 Task: Open Card Acrobatics Review in Board Employee Skill Development Programs to Workspace Content Management Software and add a team member Softage.2@softage.net, a label Purple, a checklist Space Exploration, an attachment from your onedrive, a color Purple and finally, add a card description 'Plan and execute company team-building activity at a wine tasting' and a comment 'Given the potential impact of this task on our company reputation for innovation, let us ensure that we approach it with a sense of creativity and imagination.'. Add a start date 'Jan 02, 1900' with a due date 'Jan 09, 1900'
Action: Mouse moved to (32, 289)
Screenshot: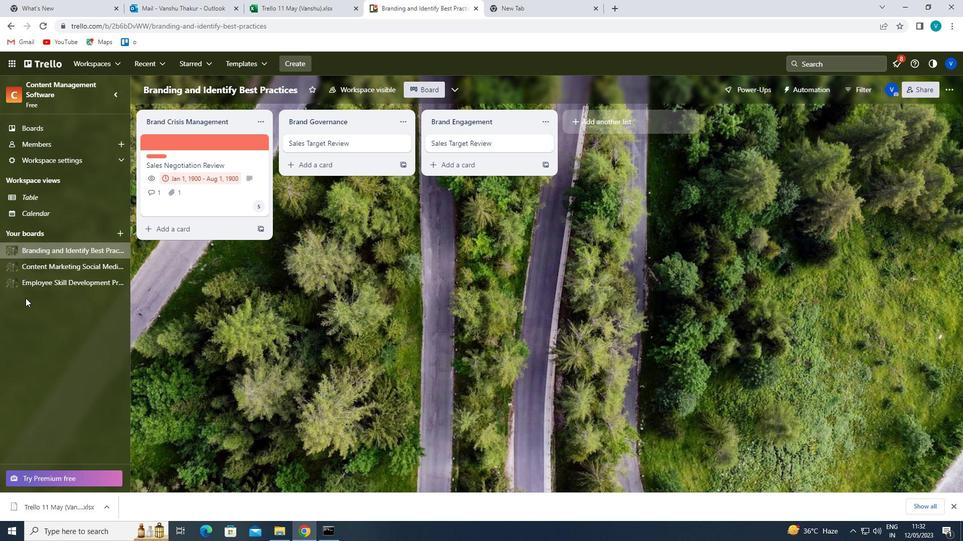 
Action: Mouse pressed left at (32, 289)
Screenshot: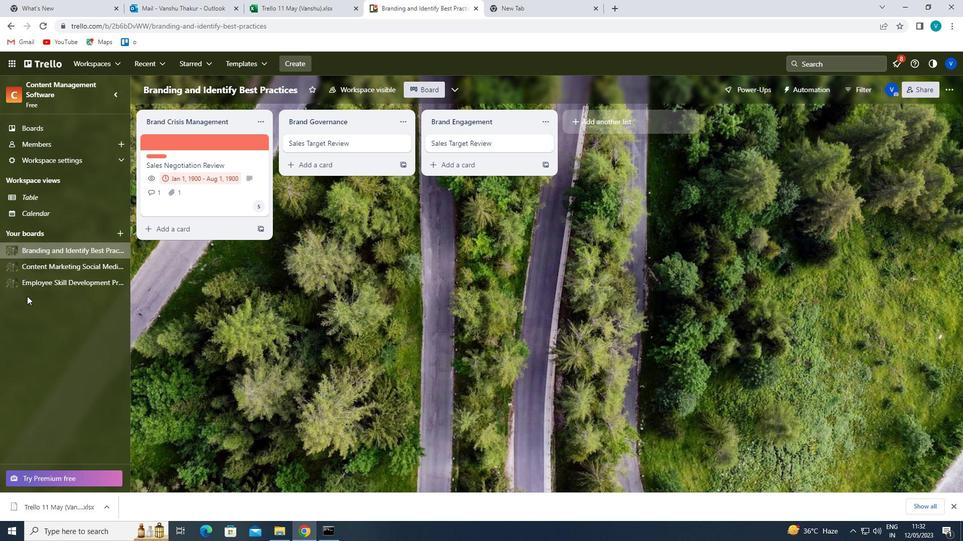 
Action: Mouse moved to (191, 138)
Screenshot: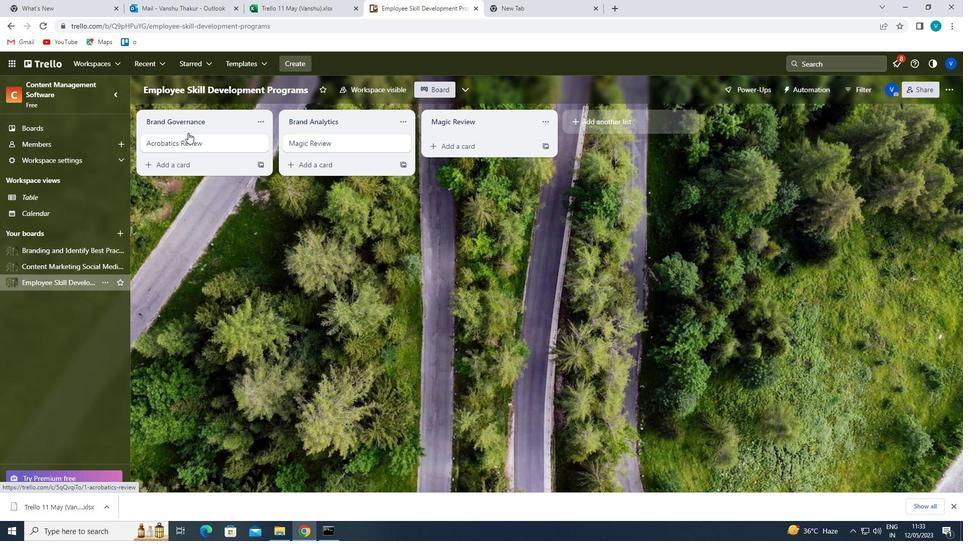 
Action: Mouse pressed left at (191, 138)
Screenshot: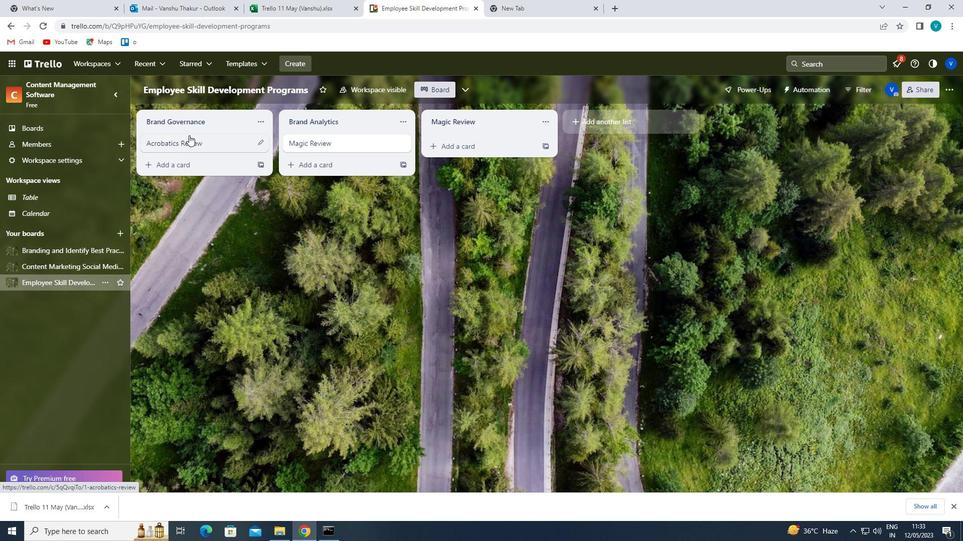 
Action: Mouse moved to (635, 144)
Screenshot: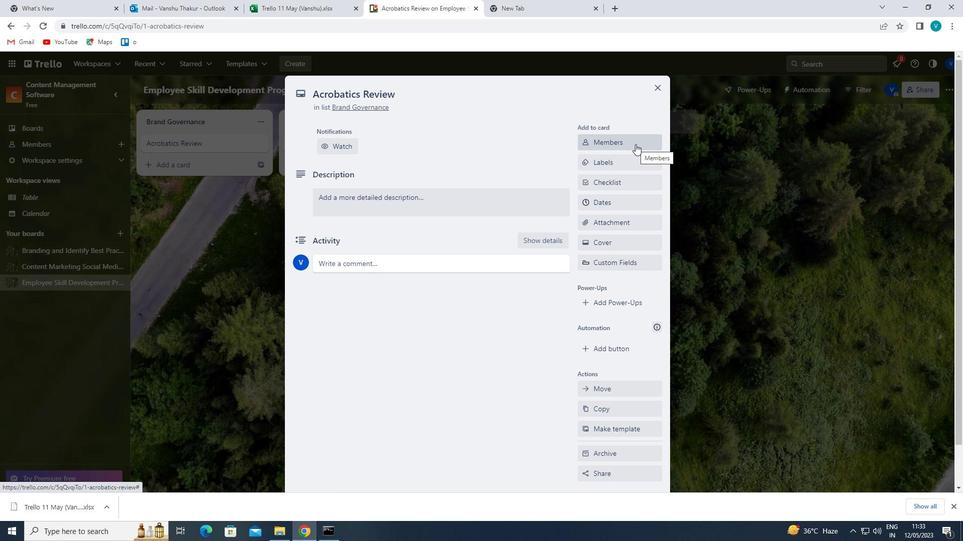 
Action: Mouse pressed left at (635, 144)
Screenshot: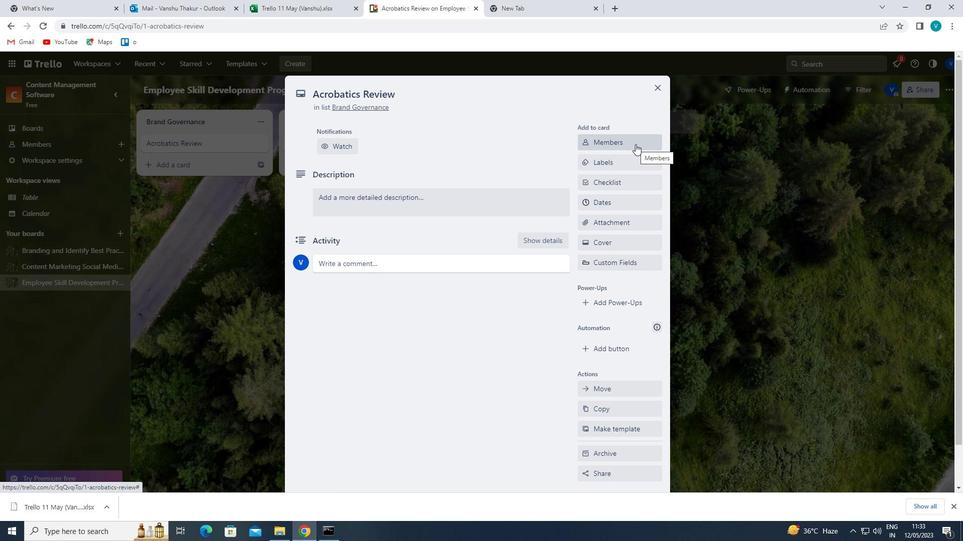 
Action: Key pressed <Key.shift>S
Screenshot: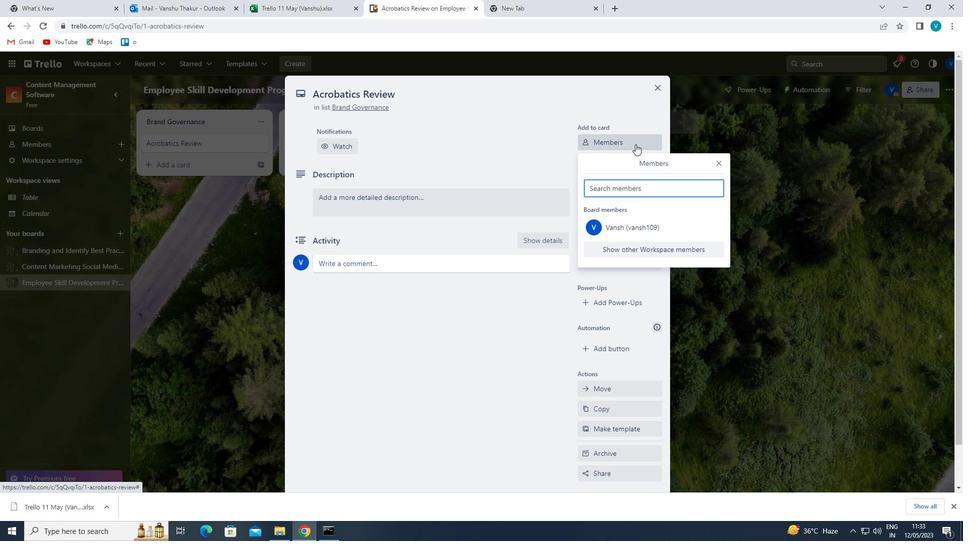 
Action: Mouse moved to (636, 305)
Screenshot: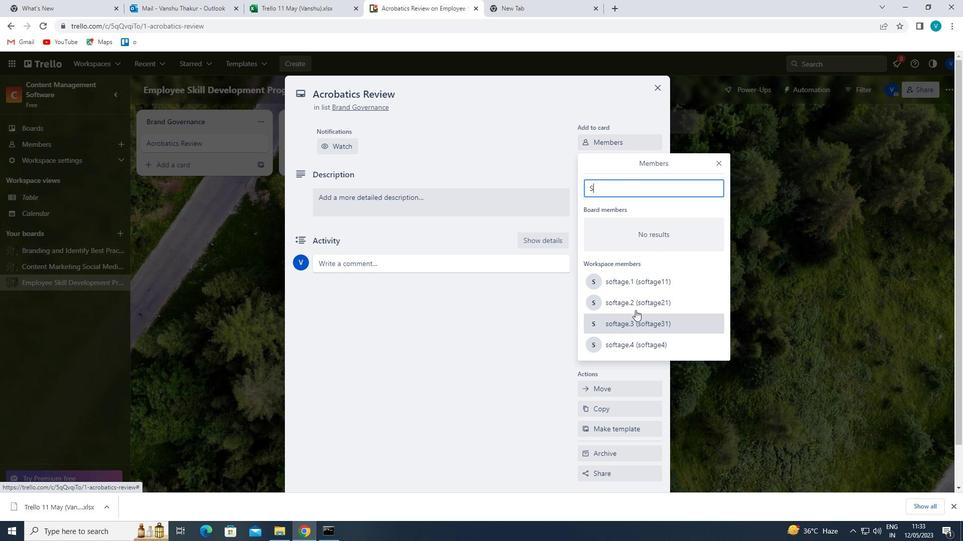 
Action: Mouse pressed left at (636, 305)
Screenshot: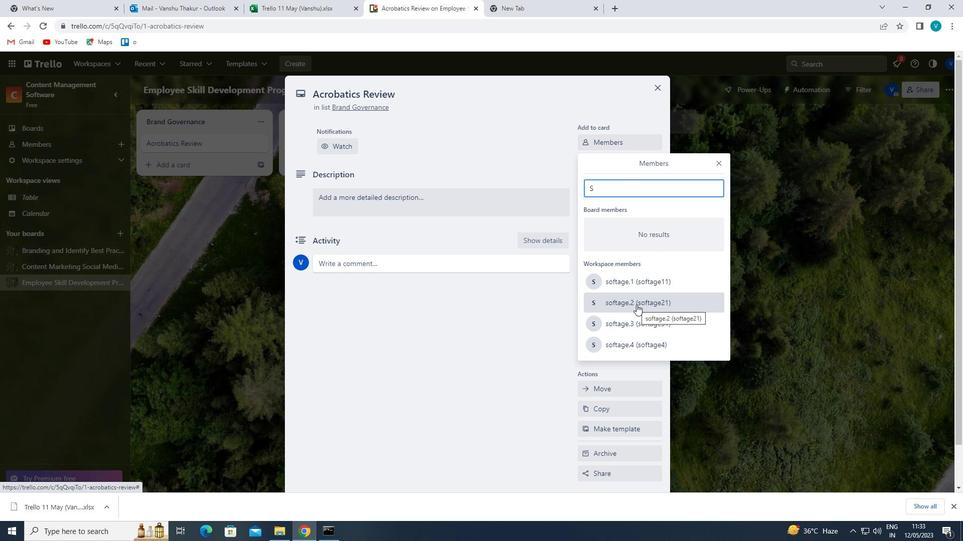 
Action: Mouse moved to (720, 162)
Screenshot: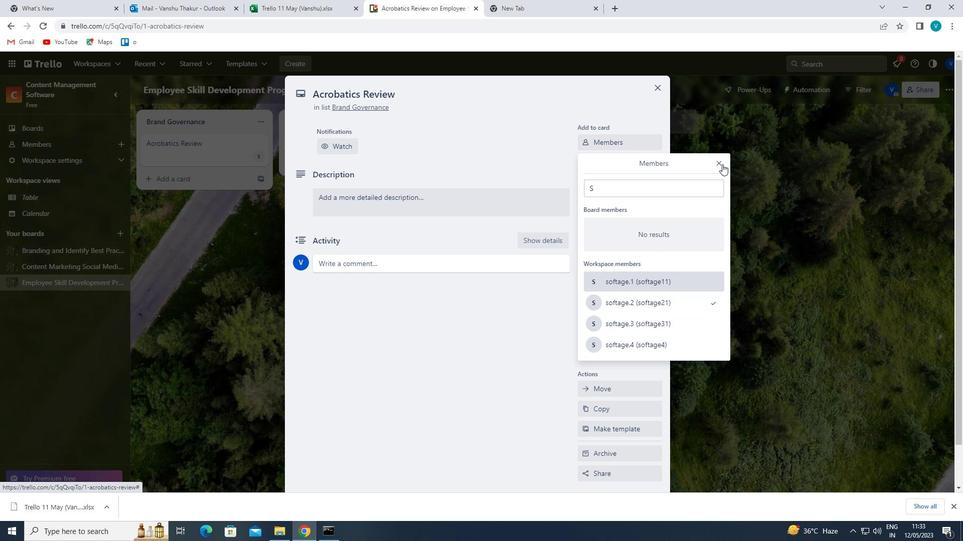 
Action: Mouse pressed left at (720, 162)
Screenshot: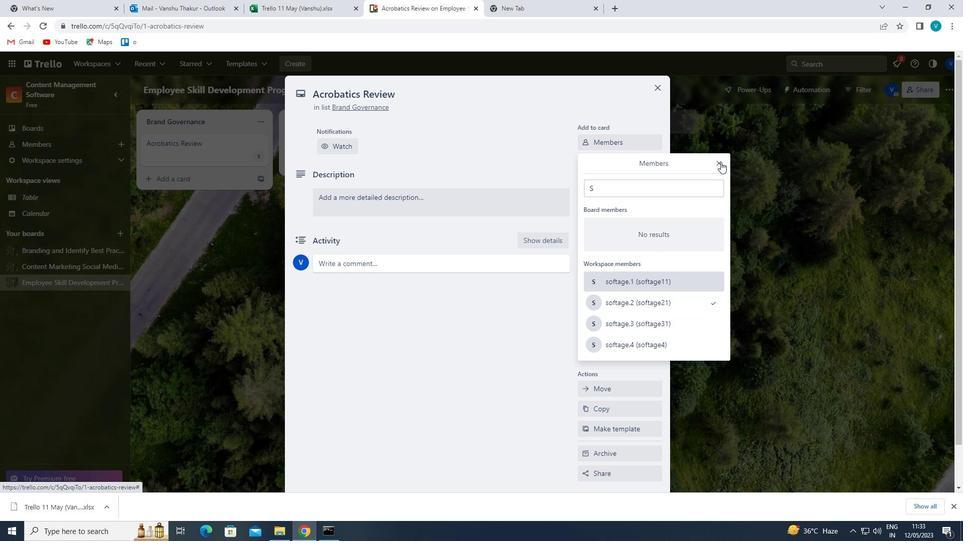 
Action: Mouse moved to (620, 194)
Screenshot: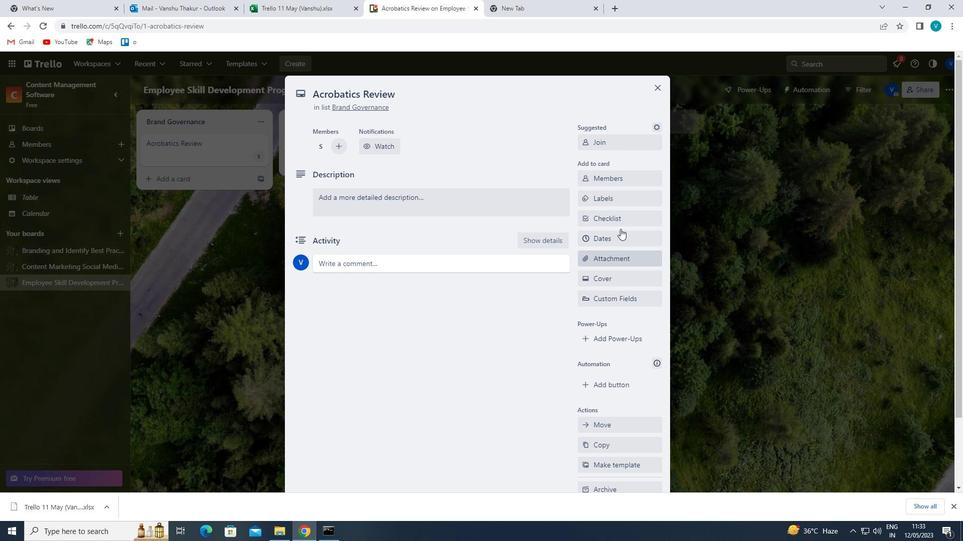 
Action: Mouse pressed left at (620, 194)
Screenshot: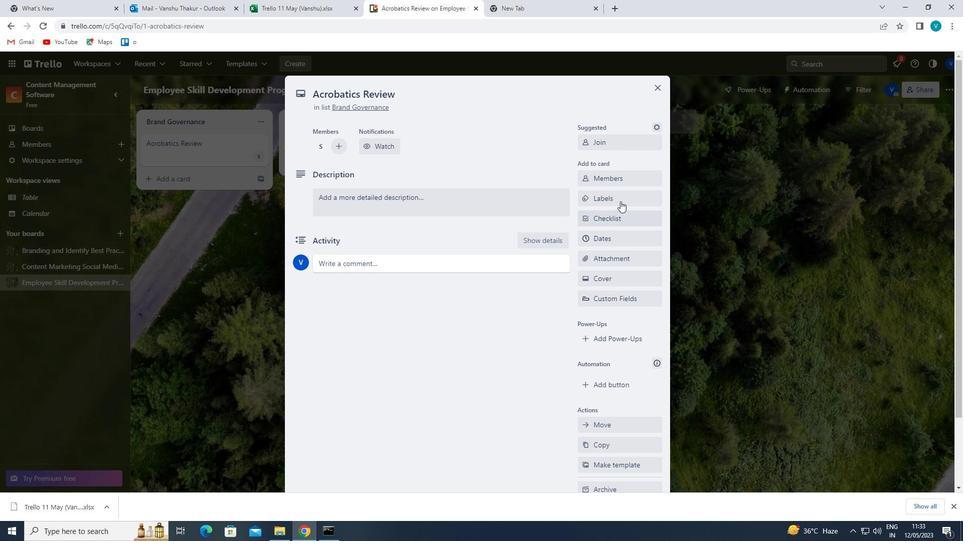
Action: Mouse moved to (634, 354)
Screenshot: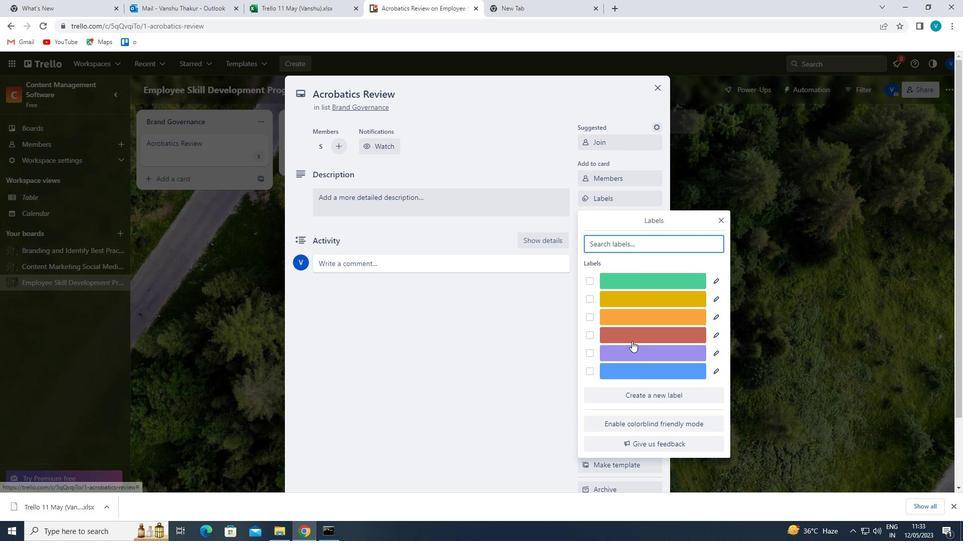 
Action: Mouse pressed left at (634, 354)
Screenshot: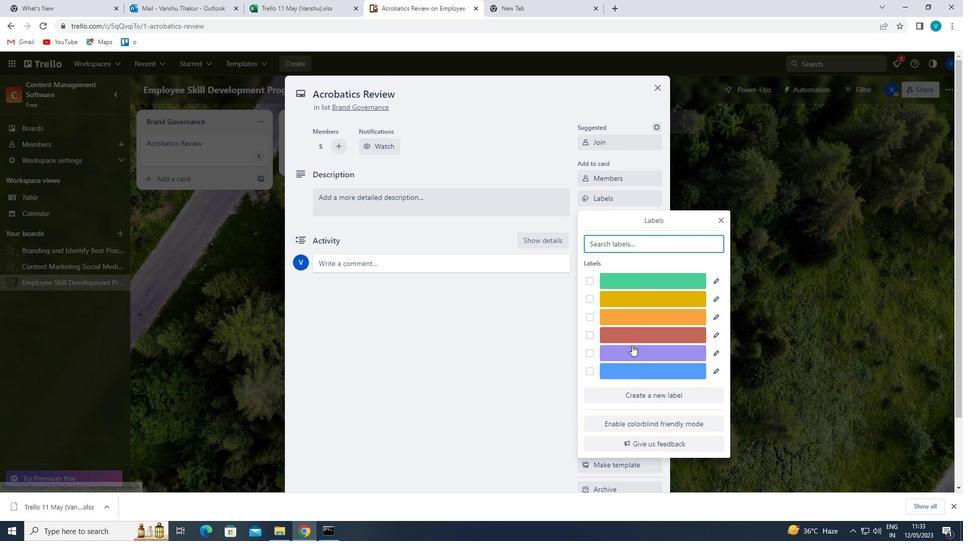 
Action: Mouse moved to (721, 216)
Screenshot: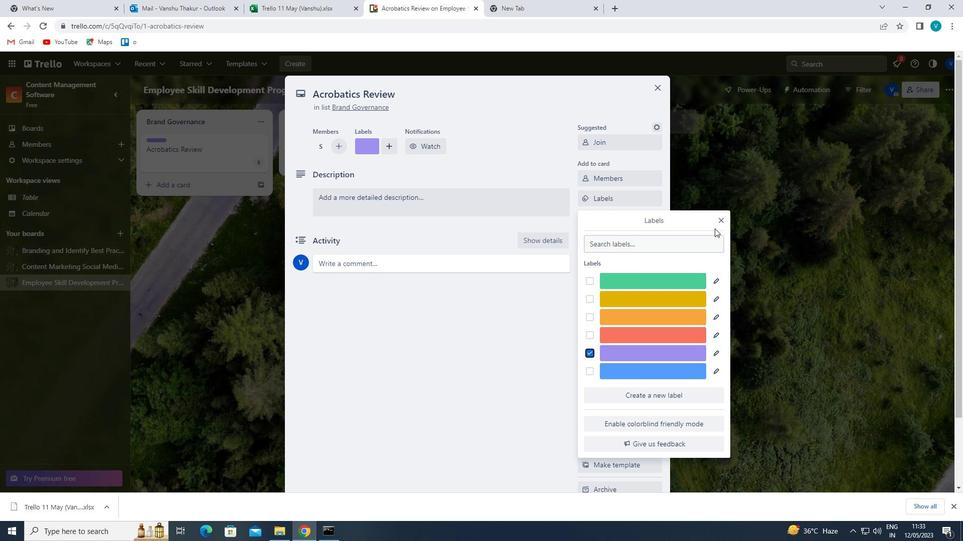 
Action: Mouse pressed left at (721, 216)
Screenshot: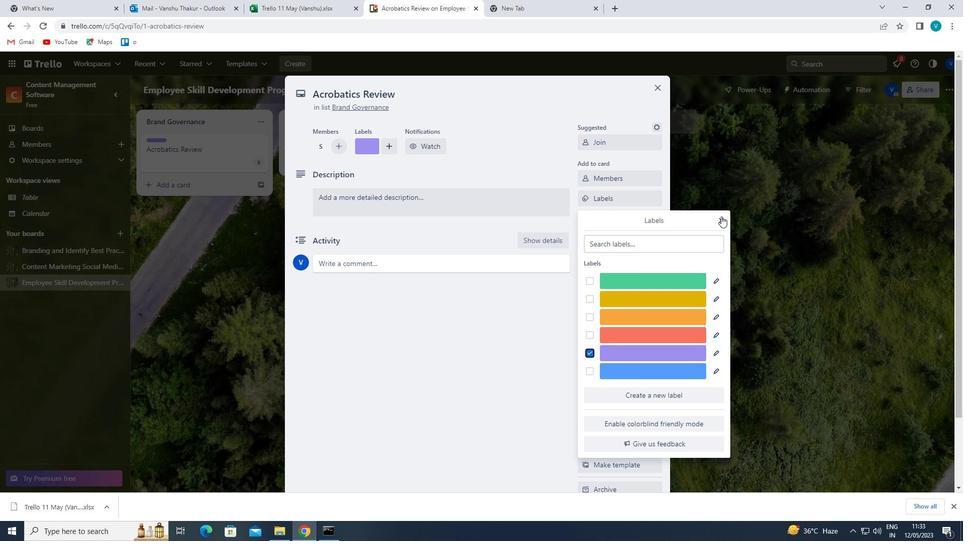 
Action: Mouse moved to (587, 218)
Screenshot: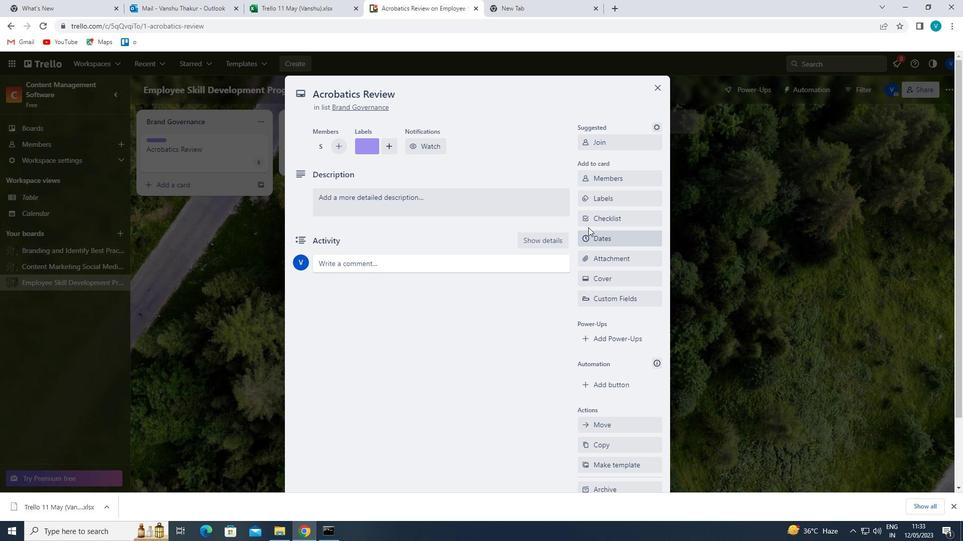 
Action: Mouse pressed left at (587, 218)
Screenshot: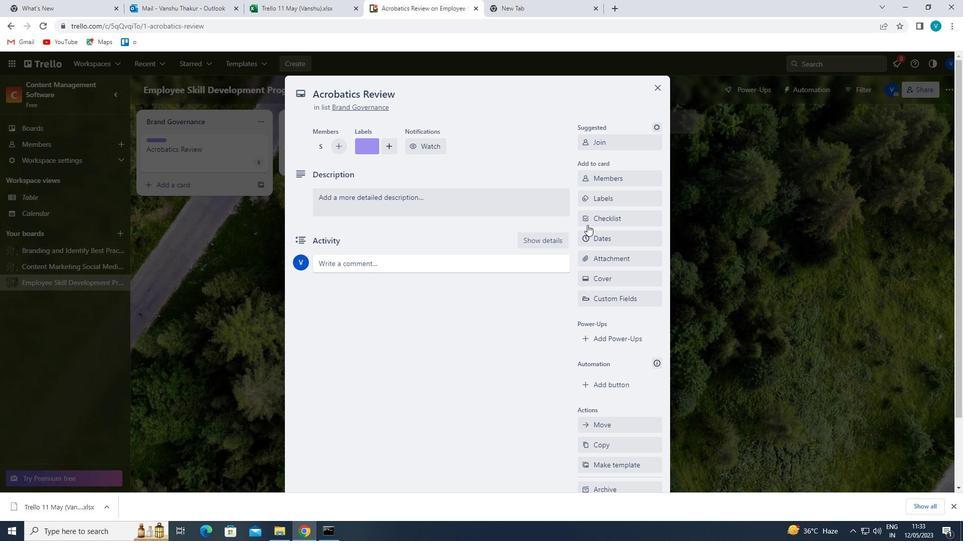 
Action: Mouse moved to (587, 218)
Screenshot: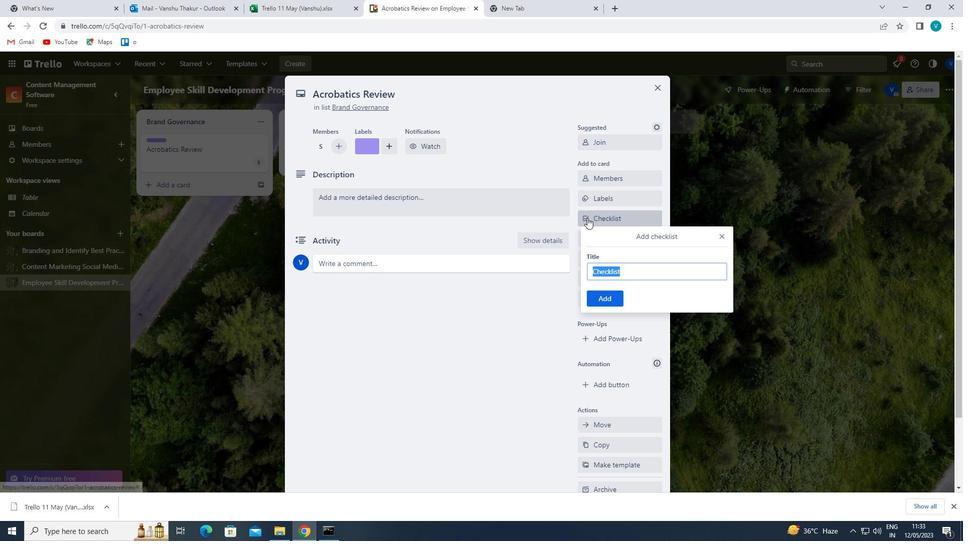 
Action: Key pressed <Key.shift>SPACE<Key.space><Key.shift><Key.shift><Key.shift>EXPLORATION
Screenshot: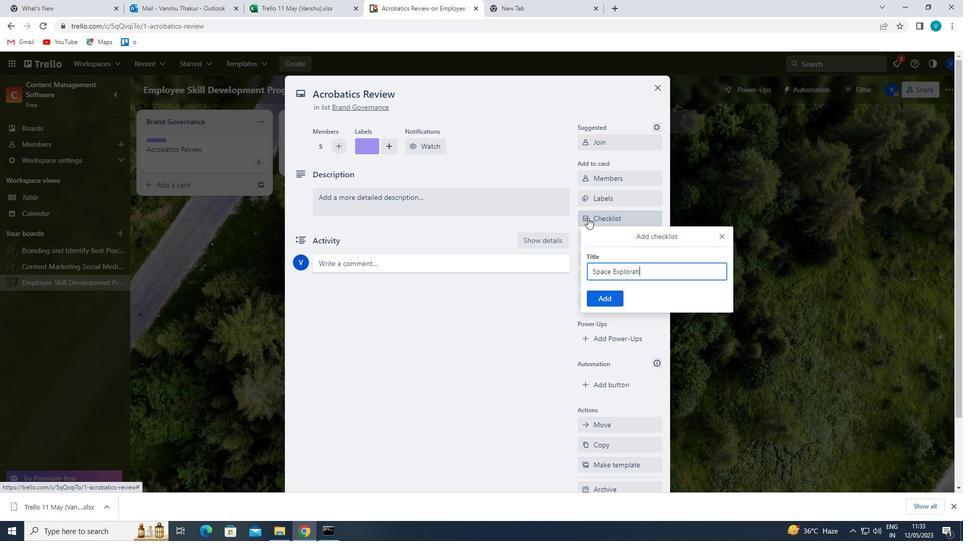 
Action: Mouse moved to (604, 298)
Screenshot: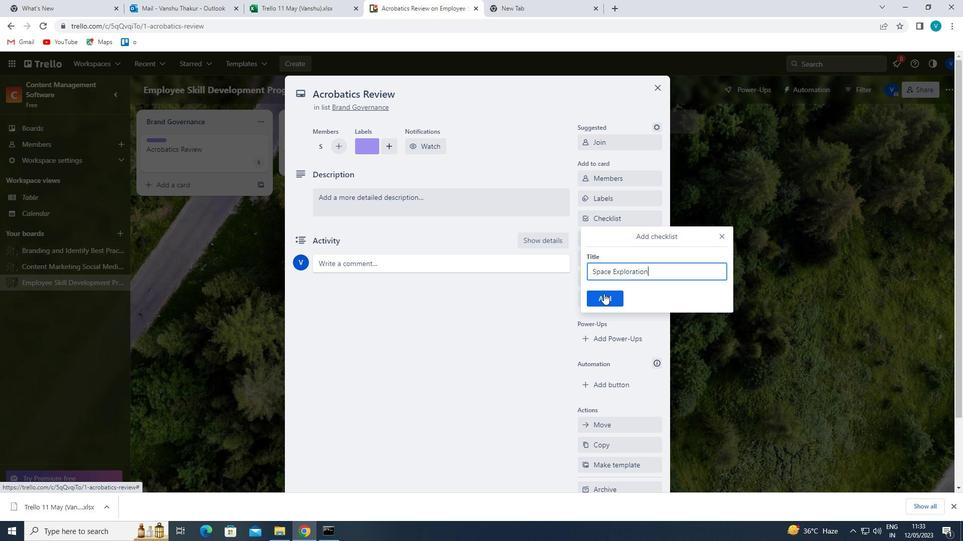 
Action: Mouse pressed left at (604, 298)
Screenshot: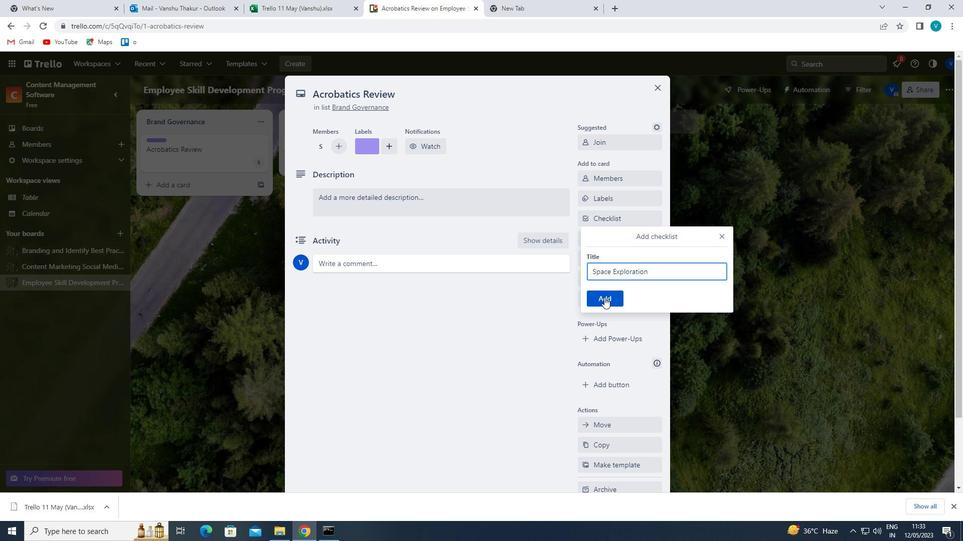 
Action: Mouse moved to (614, 260)
Screenshot: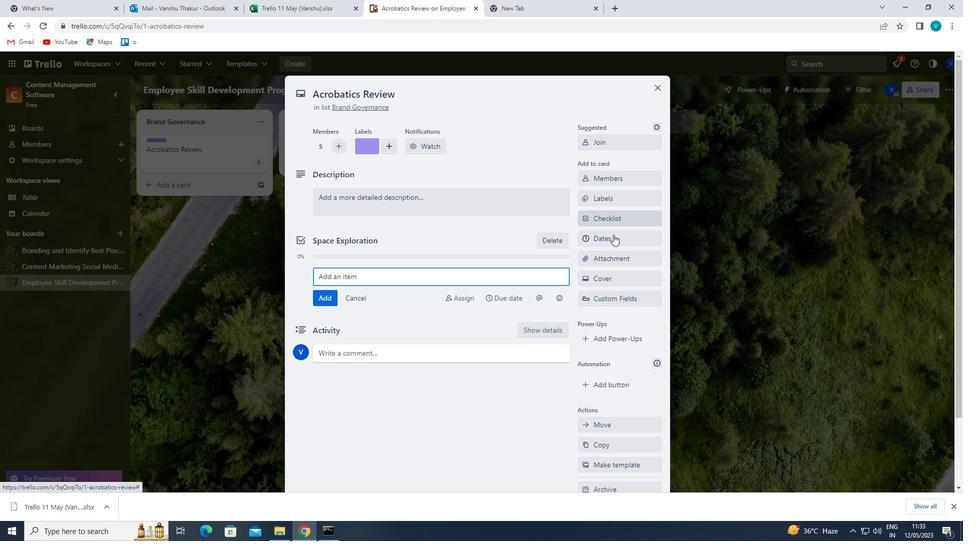 
Action: Mouse pressed left at (614, 260)
Screenshot: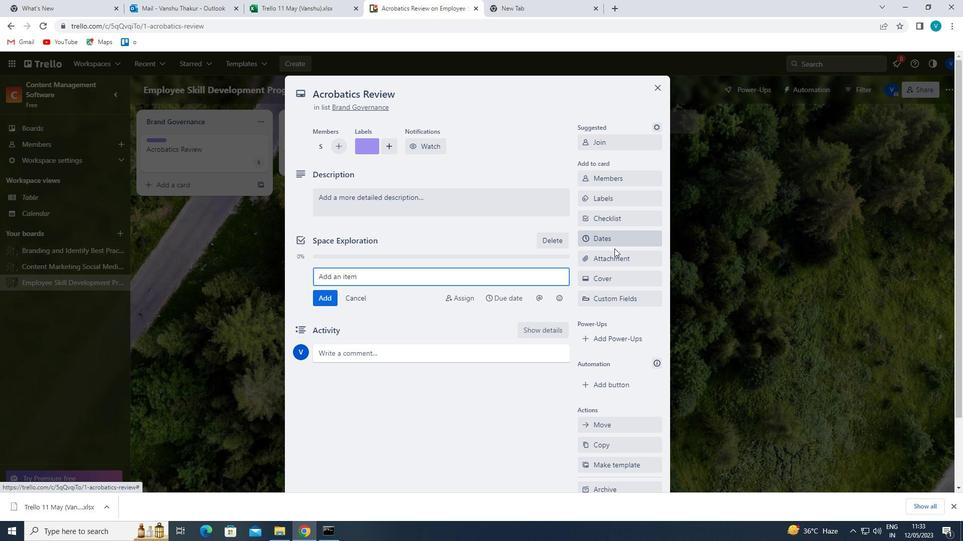 
Action: Mouse moved to (609, 382)
Screenshot: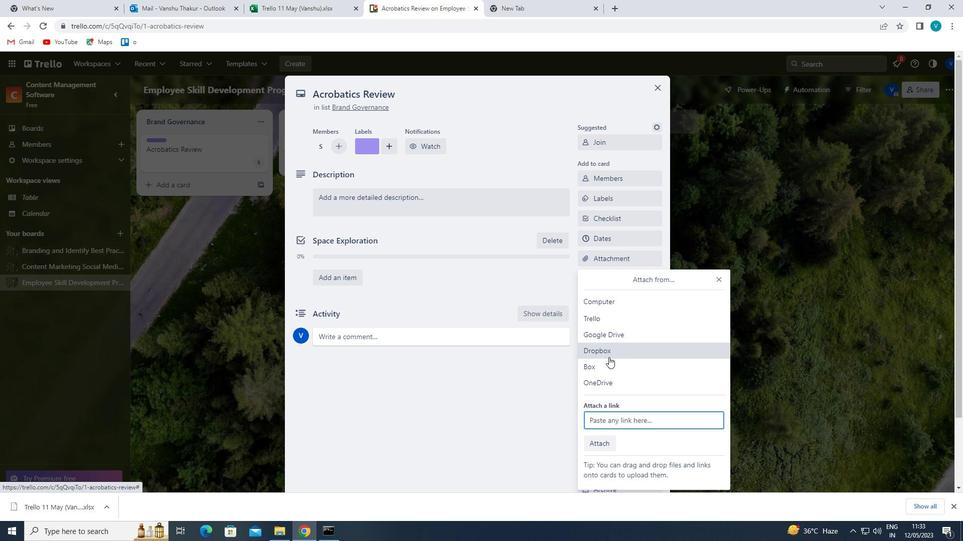 
Action: Mouse pressed left at (609, 382)
Screenshot: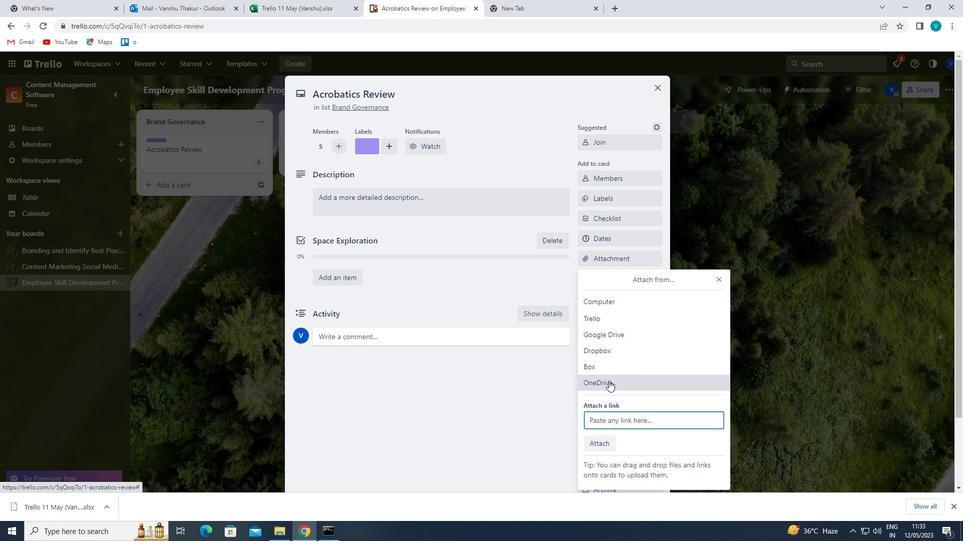 
Action: Mouse moved to (382, 192)
Screenshot: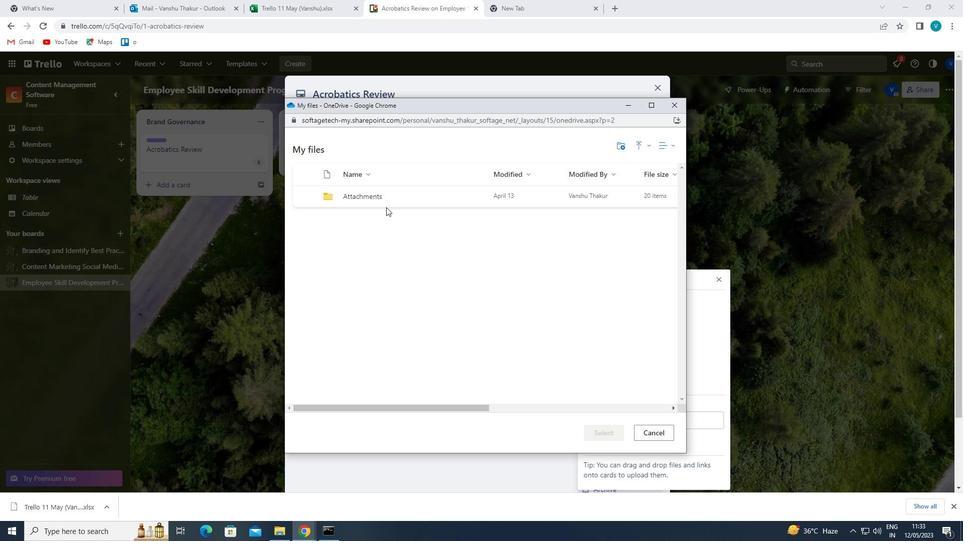 
Action: Mouse pressed left at (382, 192)
Screenshot: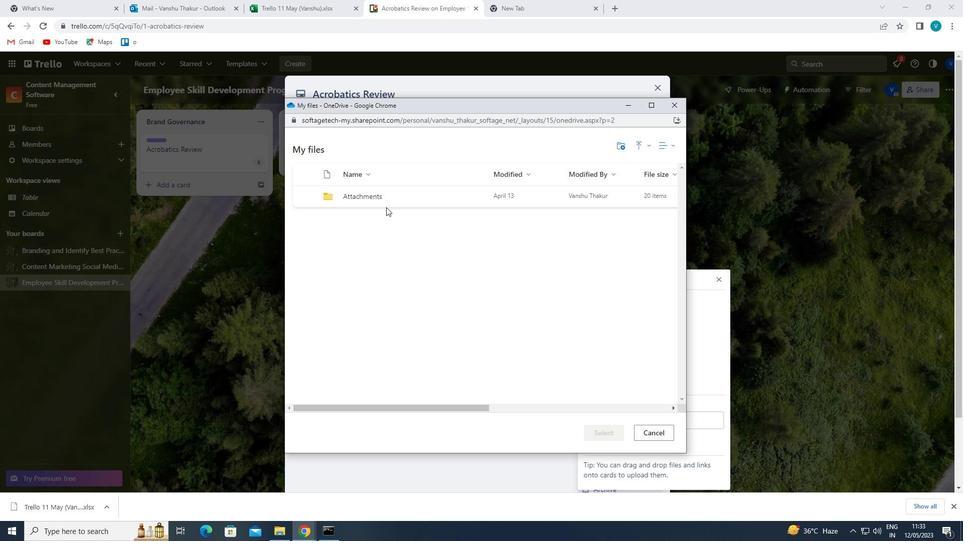 
Action: Mouse moved to (364, 197)
Screenshot: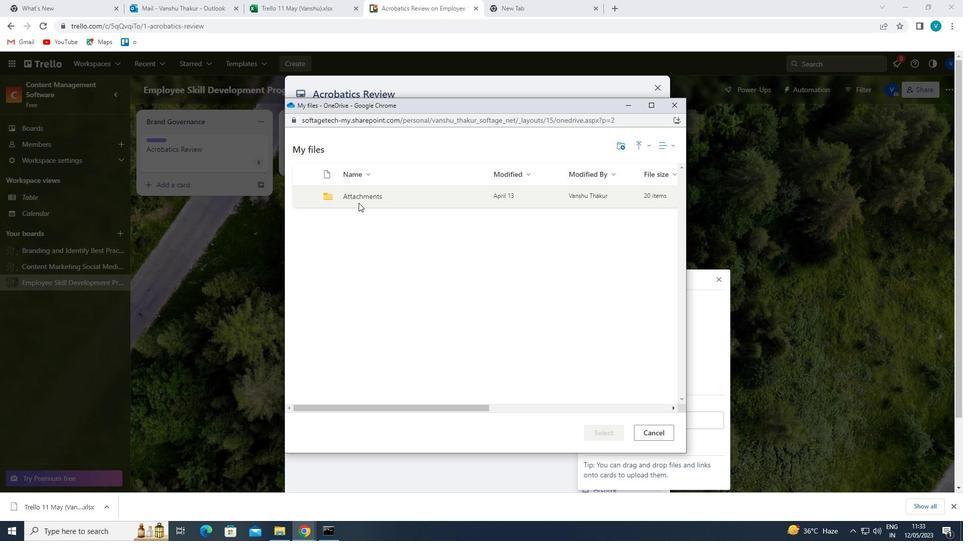 
Action: Mouse pressed left at (364, 197)
Screenshot: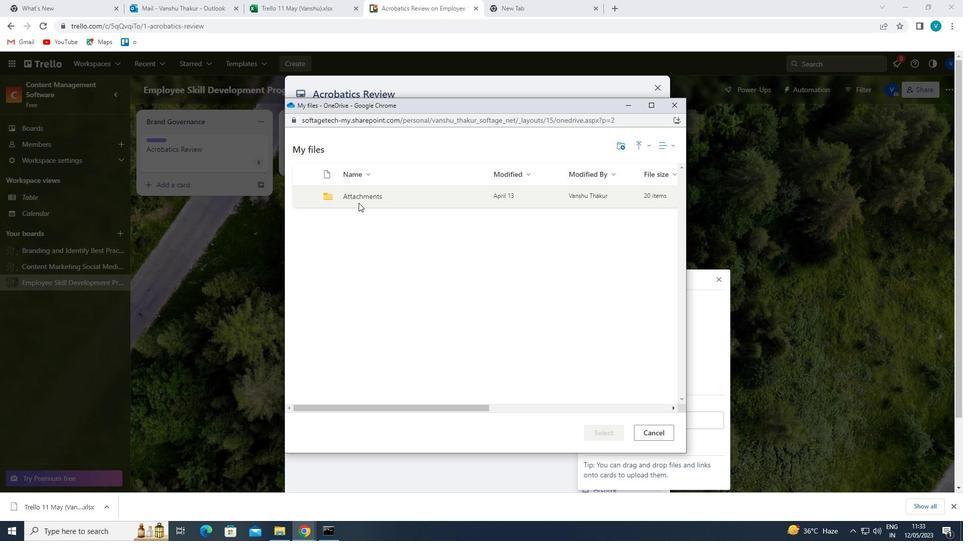 
Action: Mouse moved to (396, 306)
Screenshot: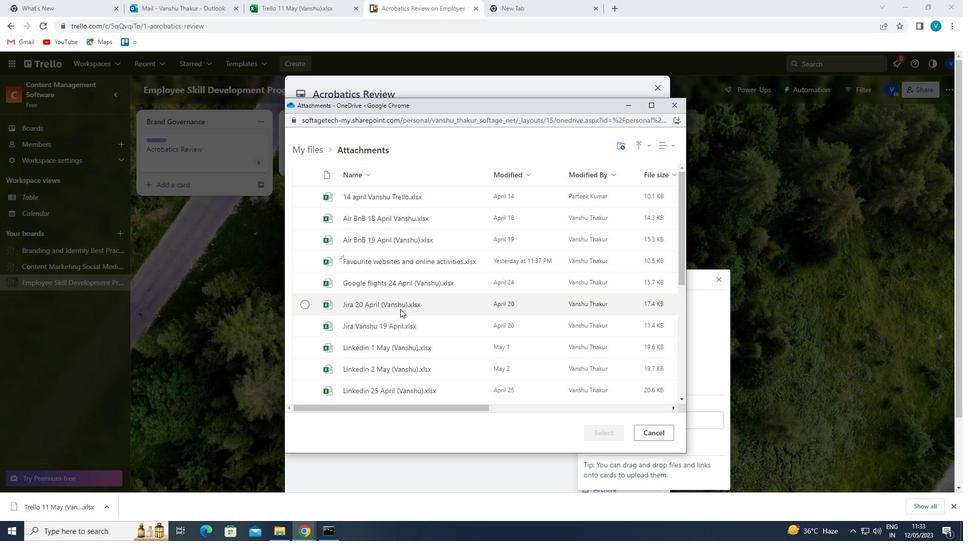 
Action: Mouse pressed left at (396, 306)
Screenshot: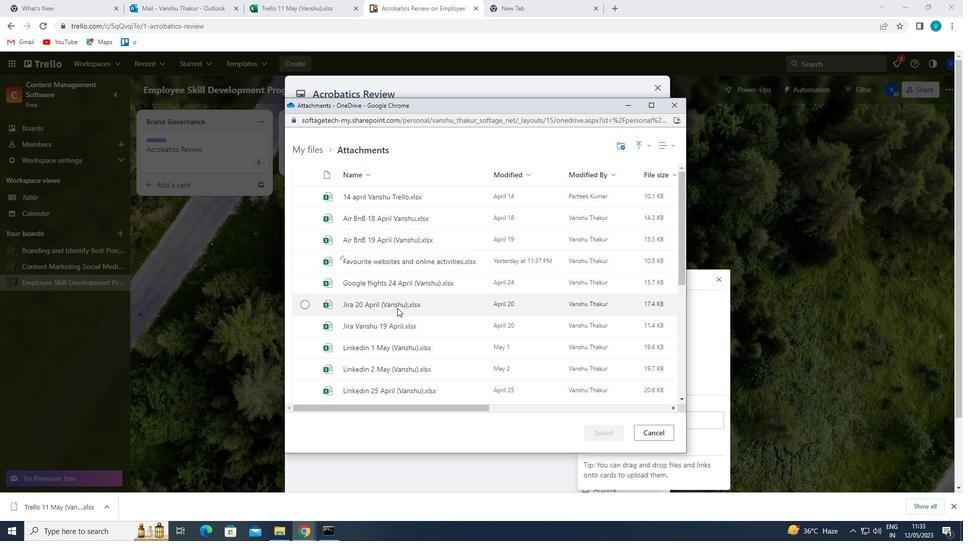 
Action: Mouse moved to (607, 434)
Screenshot: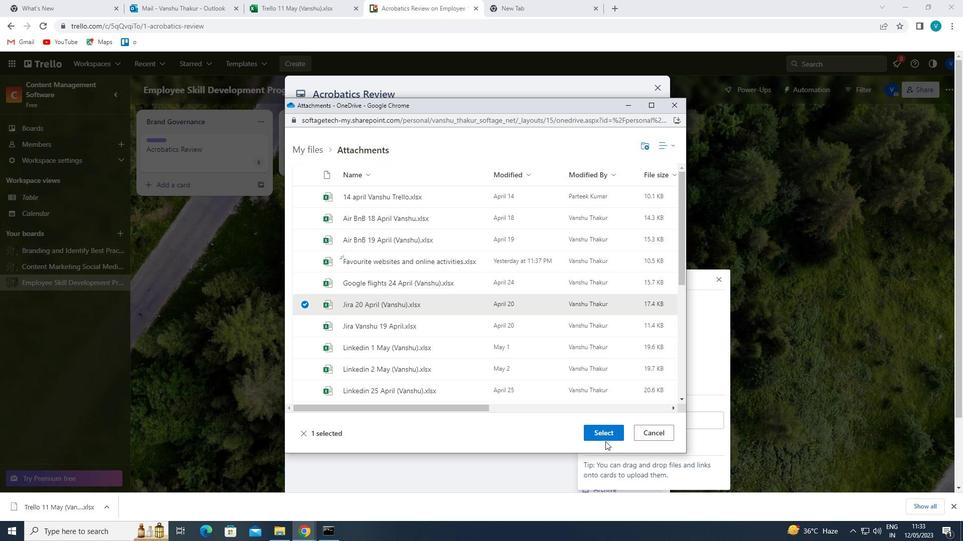 
Action: Mouse pressed left at (607, 434)
Screenshot: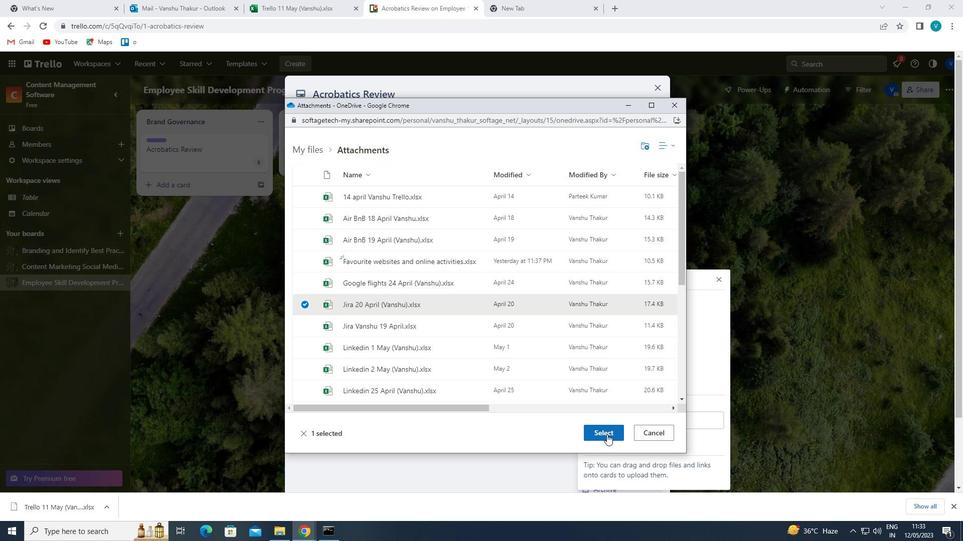 
Action: Mouse moved to (627, 278)
Screenshot: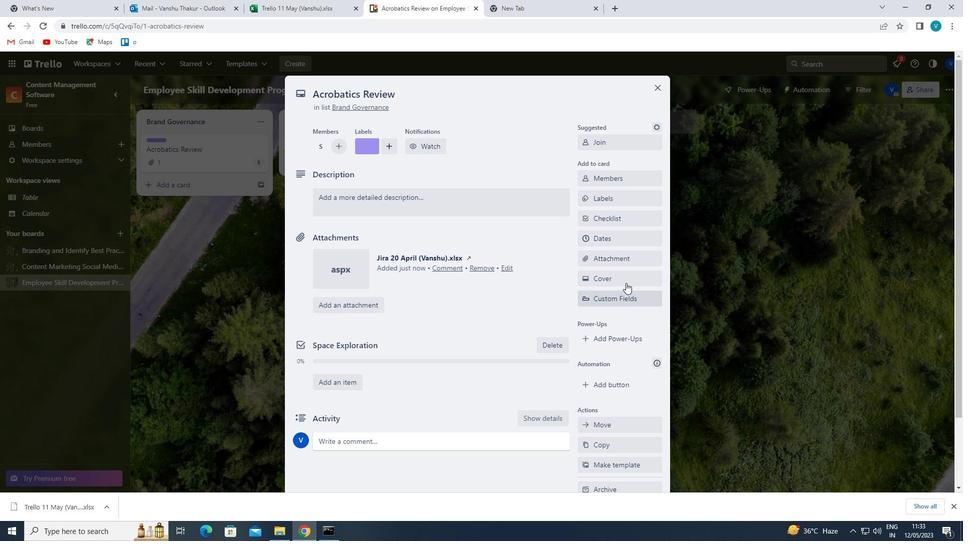 
Action: Mouse pressed left at (627, 278)
Screenshot: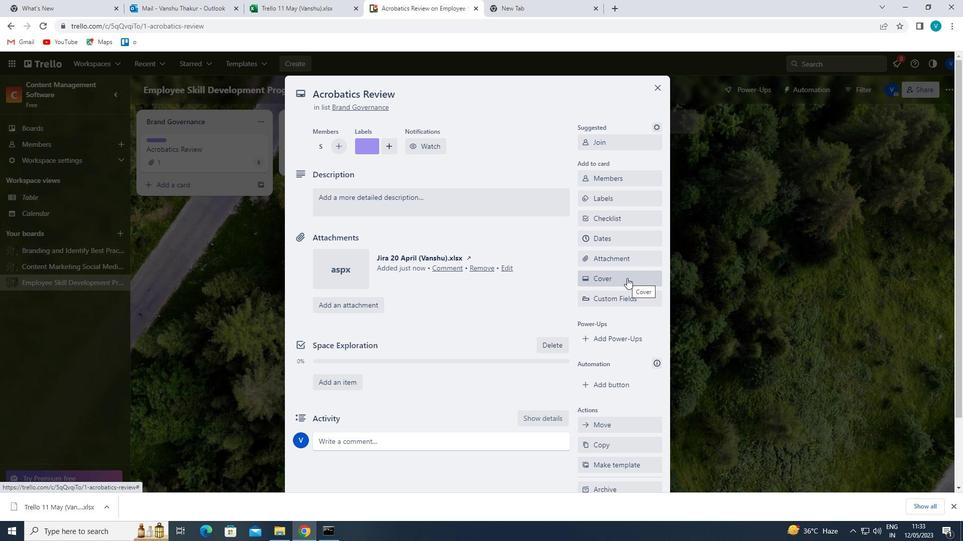 
Action: Mouse moved to (709, 289)
Screenshot: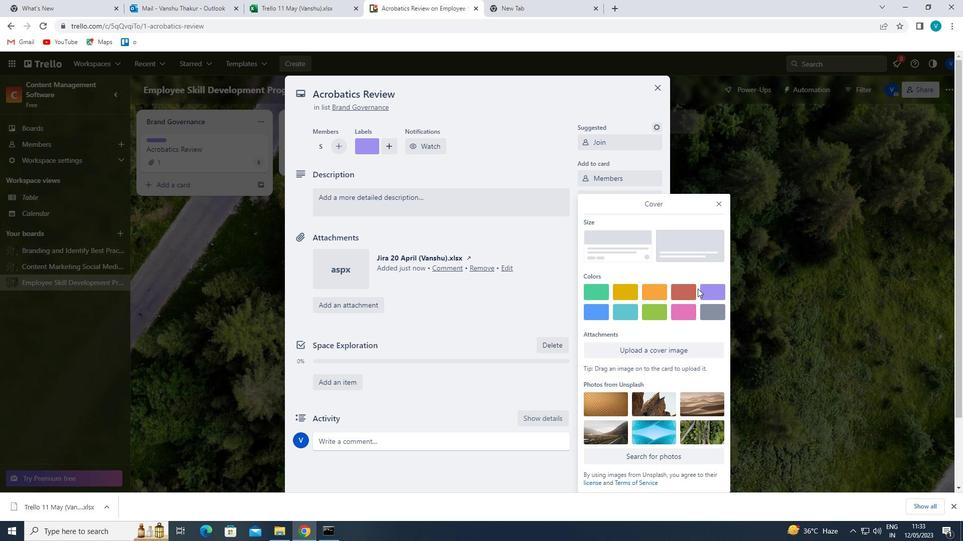 
Action: Mouse pressed left at (709, 289)
Screenshot: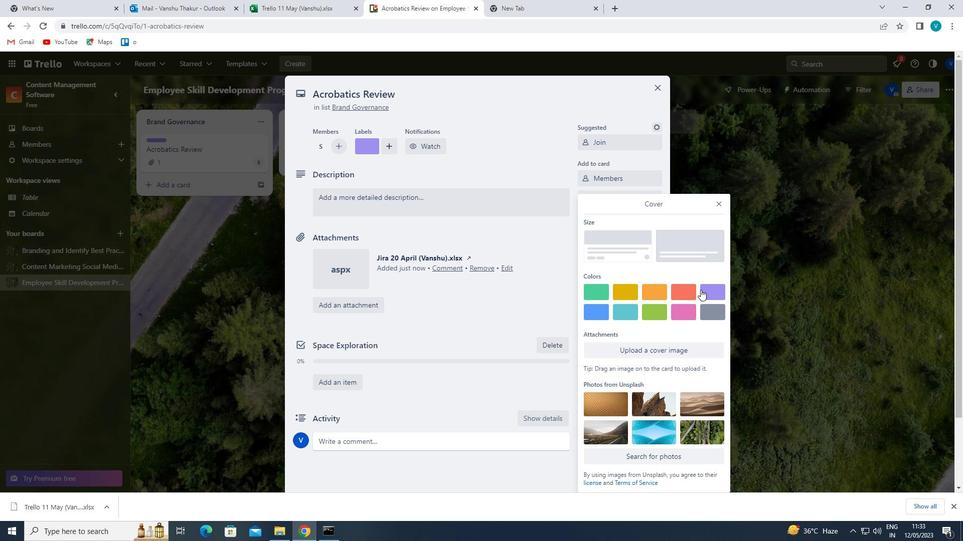 
Action: Mouse moved to (720, 183)
Screenshot: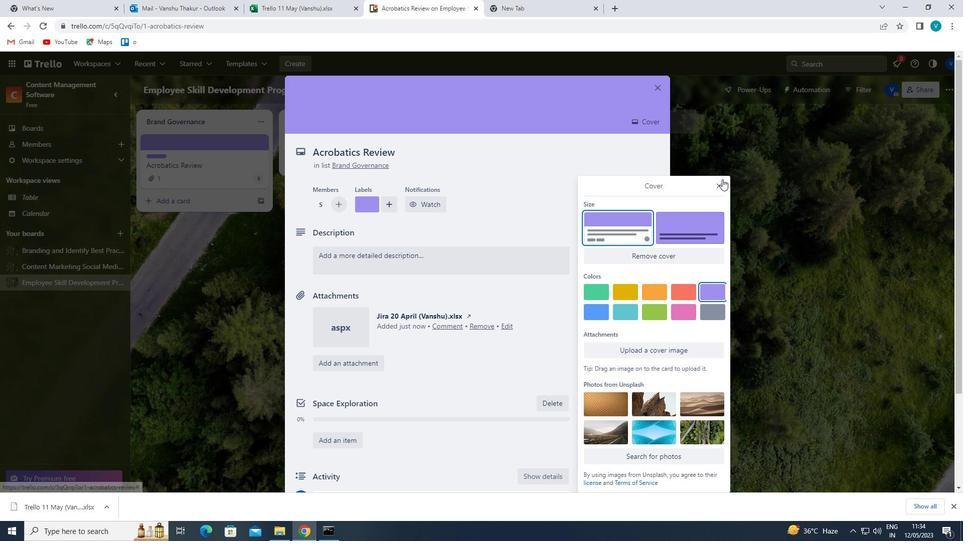
Action: Mouse pressed left at (720, 183)
Screenshot: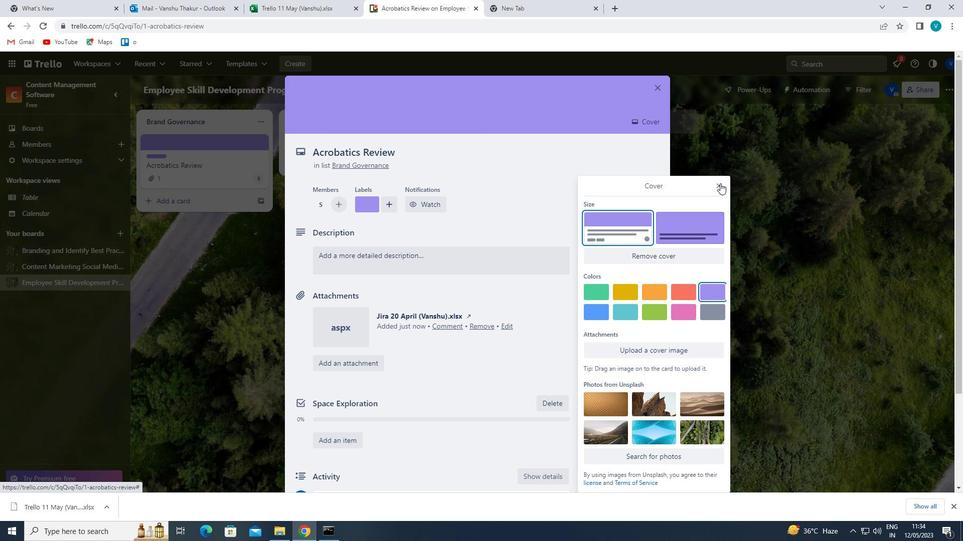 
Action: Mouse moved to (484, 273)
Screenshot: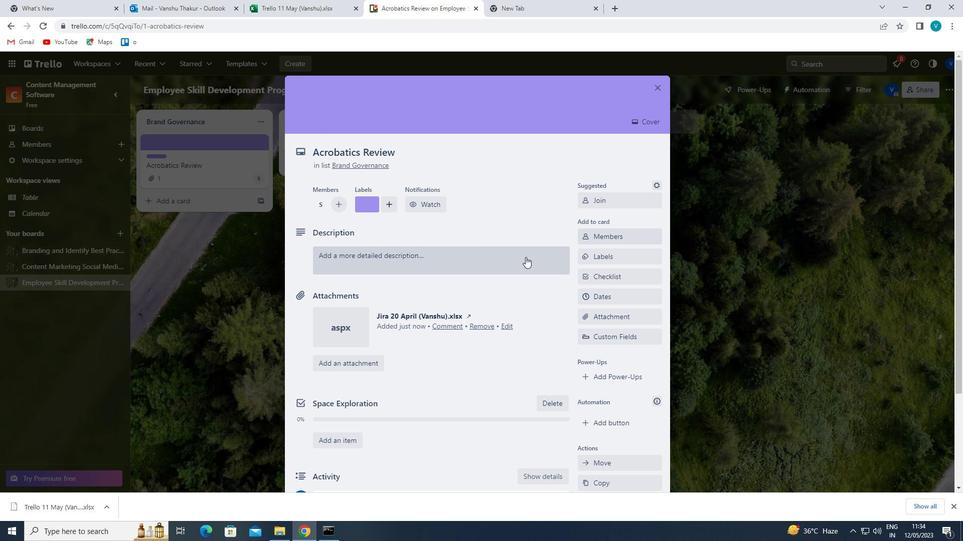 
Action: Mouse pressed left at (484, 273)
Screenshot: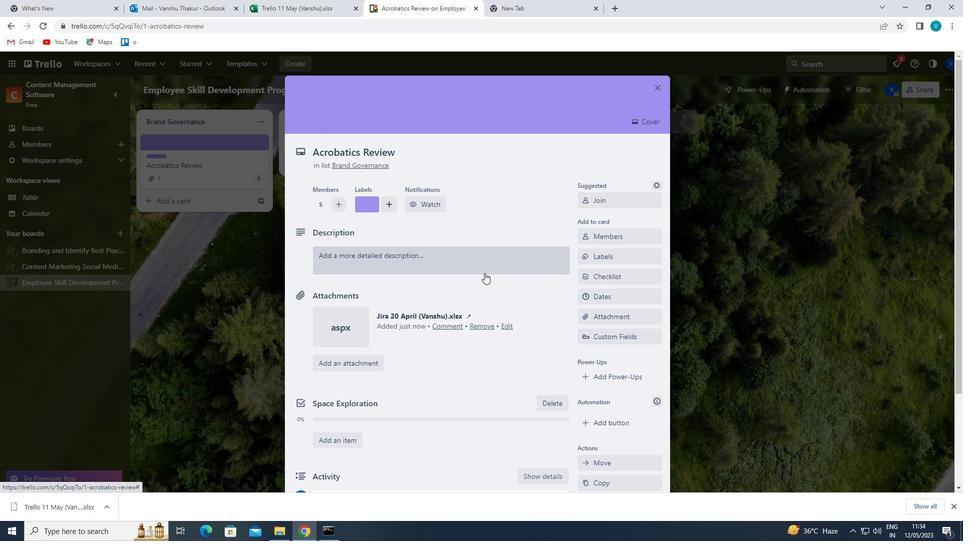 
Action: Mouse moved to (483, 271)
Screenshot: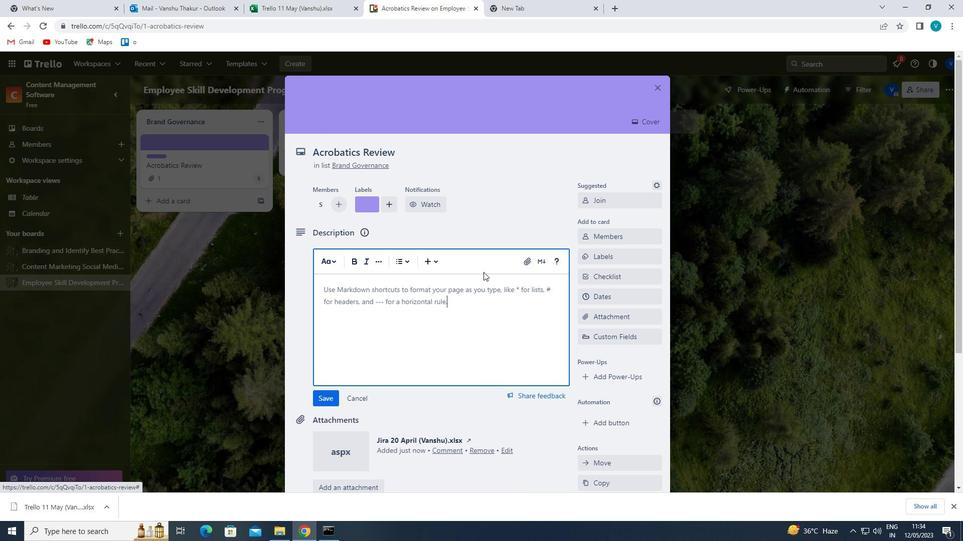 
Action: Key pressed '<Key.shift>PLAN<Key.space>AND<Key.space>EXECUTE<Key.space>COMPANY<Key.space>TEAM-BUILDING<Key.space>ACTIVITY<Key.space>AT<Key.space>A<Key.space>WINE<Key.space>TASTING'
Screenshot: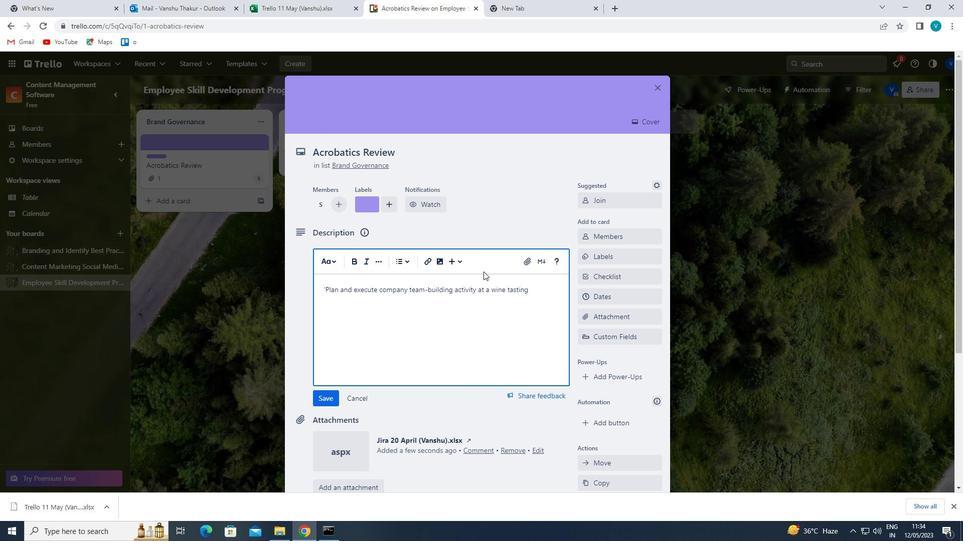 
Action: Mouse moved to (334, 399)
Screenshot: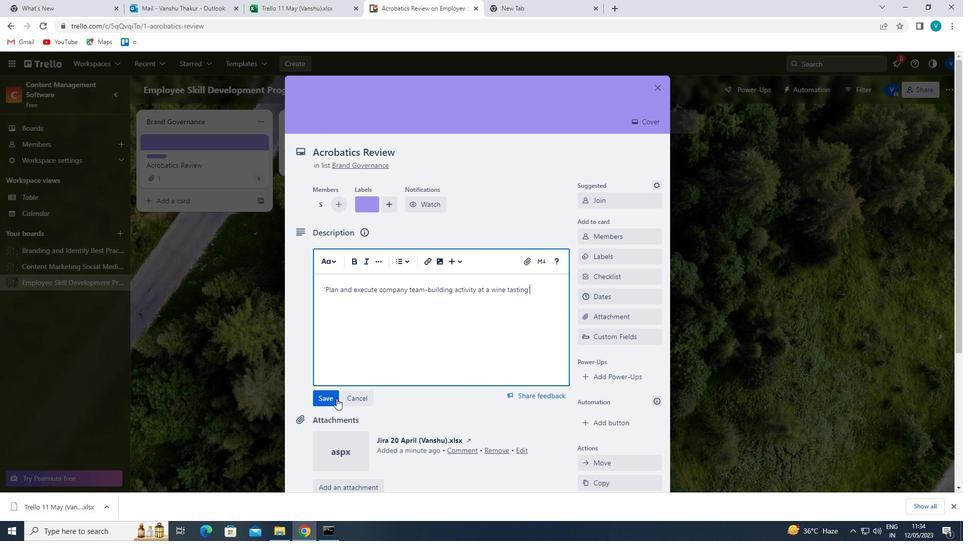 
Action: Mouse pressed left at (334, 399)
Screenshot: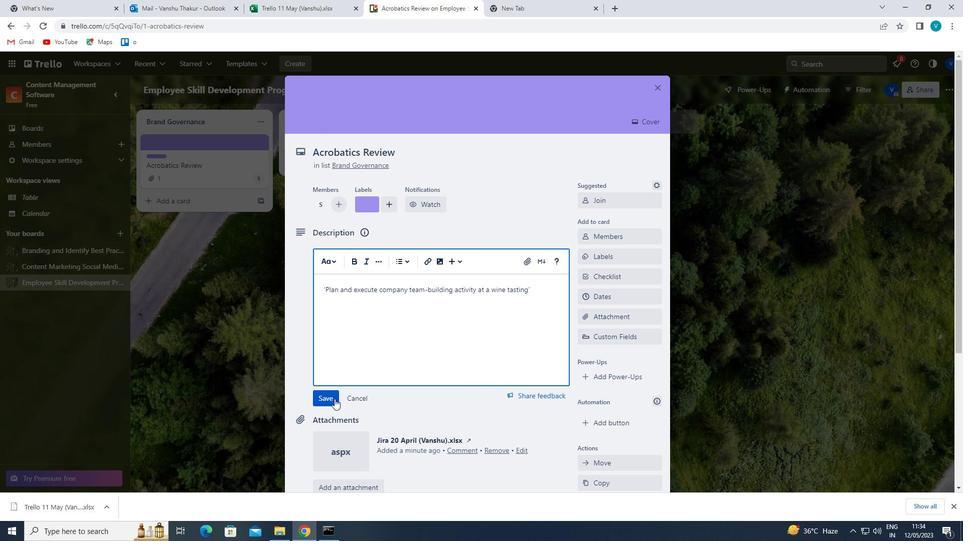 
Action: Mouse moved to (354, 367)
Screenshot: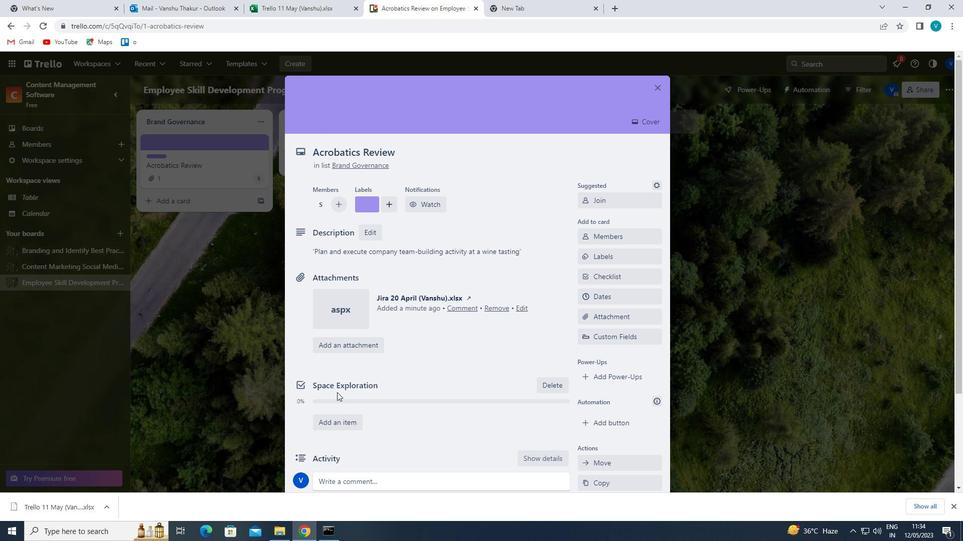 
Action: Mouse scrolled (354, 367) with delta (0, 0)
Screenshot: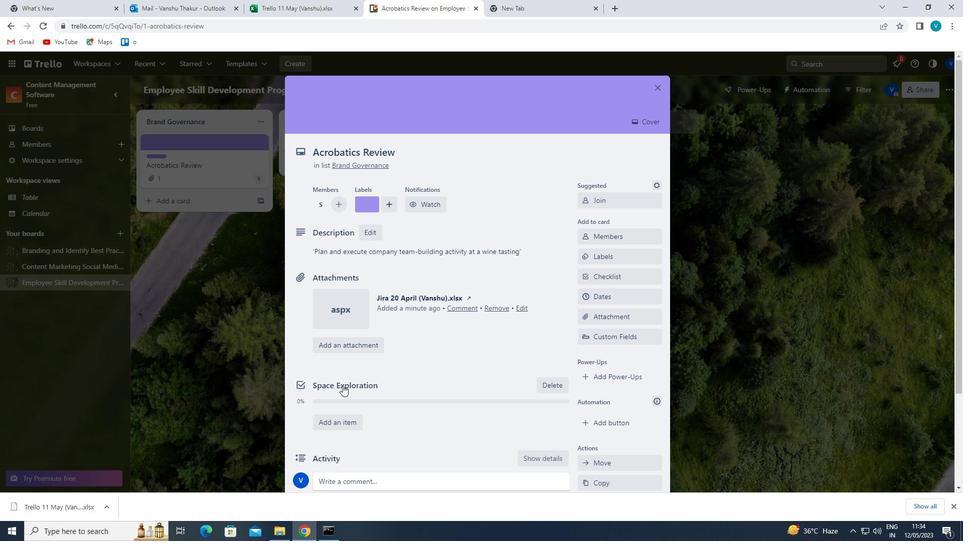 
Action: Mouse scrolled (354, 367) with delta (0, 0)
Screenshot: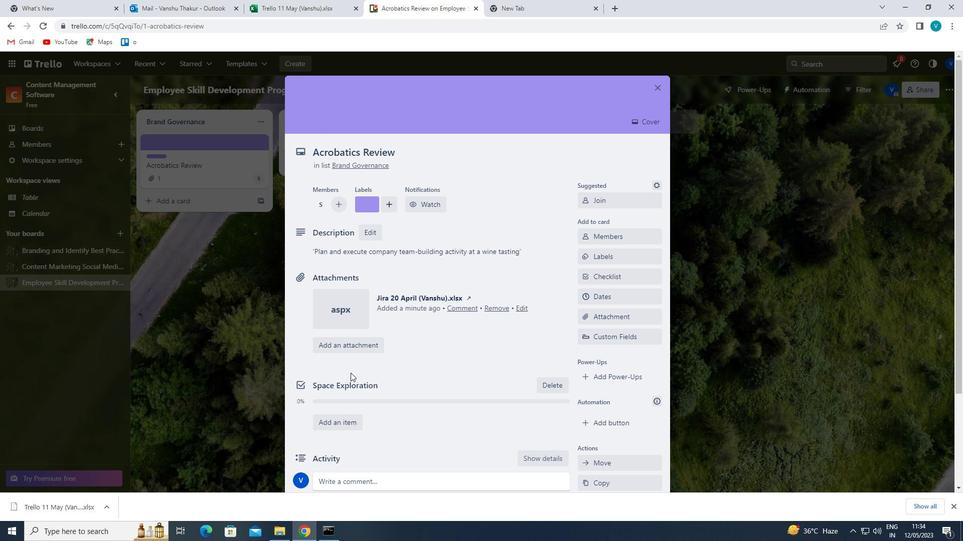 
Action: Mouse moved to (395, 383)
Screenshot: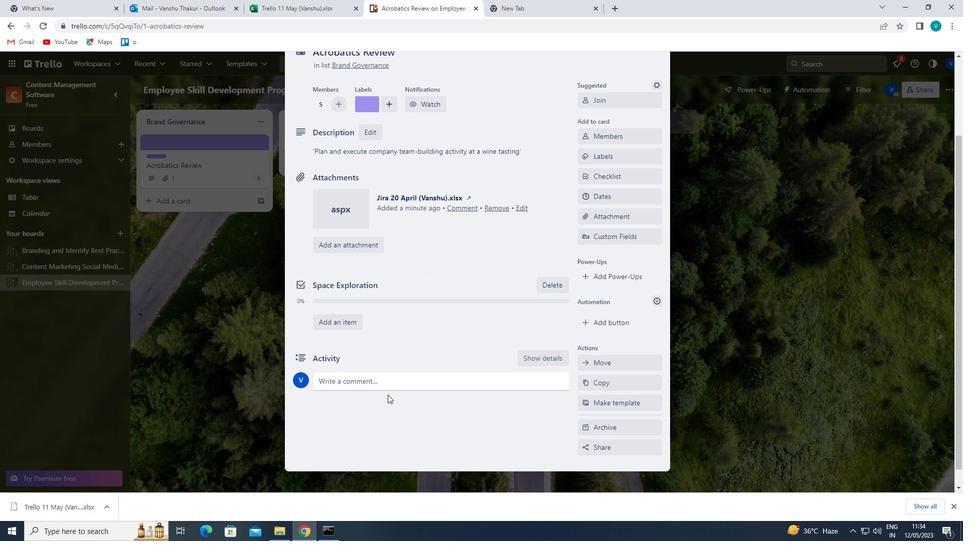 
Action: Mouse pressed left at (395, 383)
Screenshot: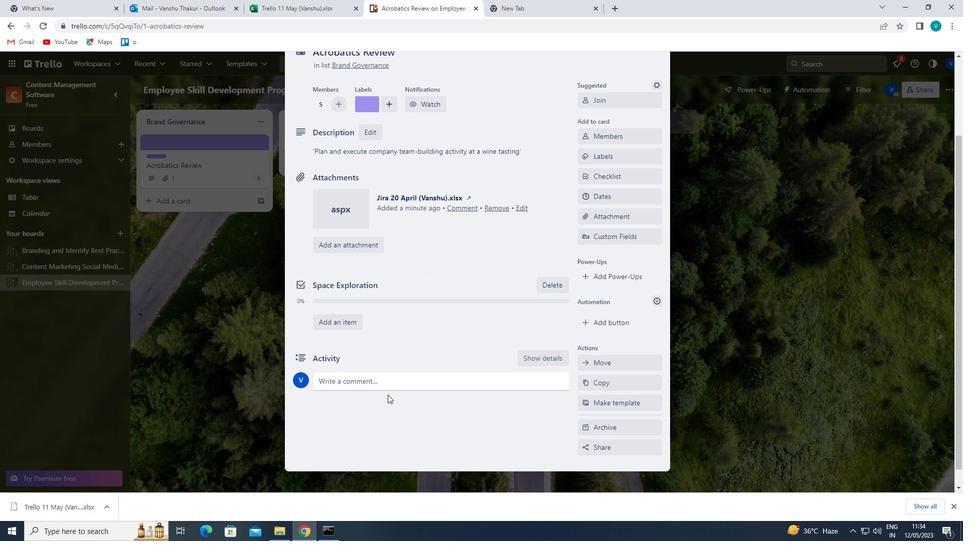 
Action: Mouse moved to (389, 405)
Screenshot: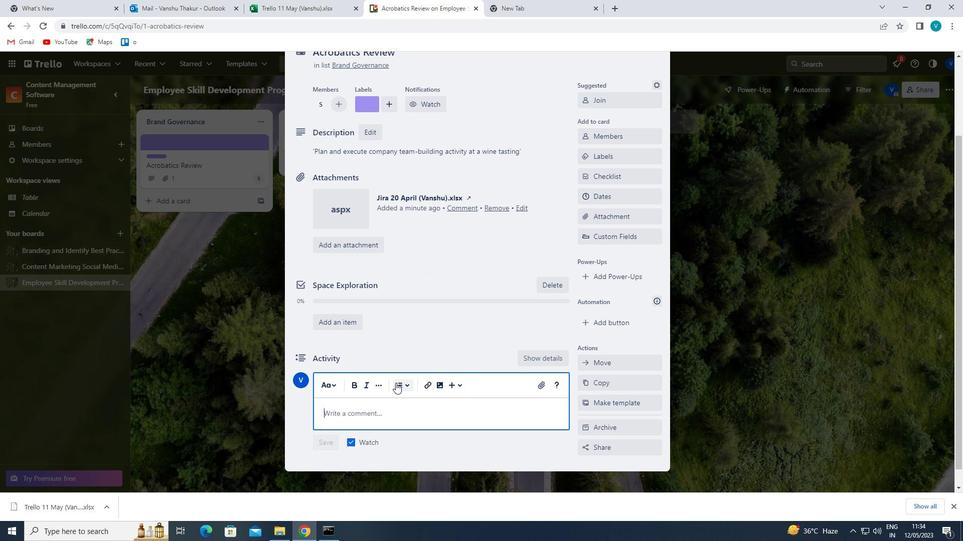 
Action: Key pressed '<Key.shift>GIVEN<Key.space>THE<Key.space>POTENTIAL<Key.space>IMPACT<Key.space>OF<Key.space>THIS<Key.space>TASK<Key.space>N<Key.space>OUR<Key.space>COMPANY<Key.space>REPUTATION<Key.space>FOR<Key.space>INNOVATION<Key.space>,<Key.left><Key.backspace><Key.right><Key.space>LET<Key.space>US<Key.space>ENSURE<Key.space>THAT<Key.space>WE<Key.space>APPROACH<Key.space>IT<Key.space>WITH<Key.space>A<Key.space>SENSE<Key.space>OF<Key.space>CREATIVITY<Key.space>AND<Key.space>IMAGINATION.'
Screenshot: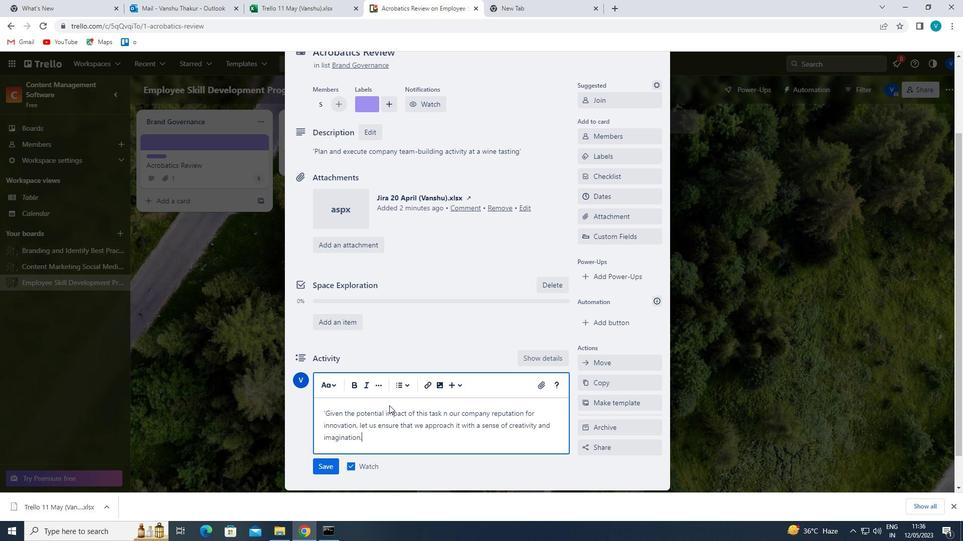 
Action: Mouse moved to (325, 464)
Screenshot: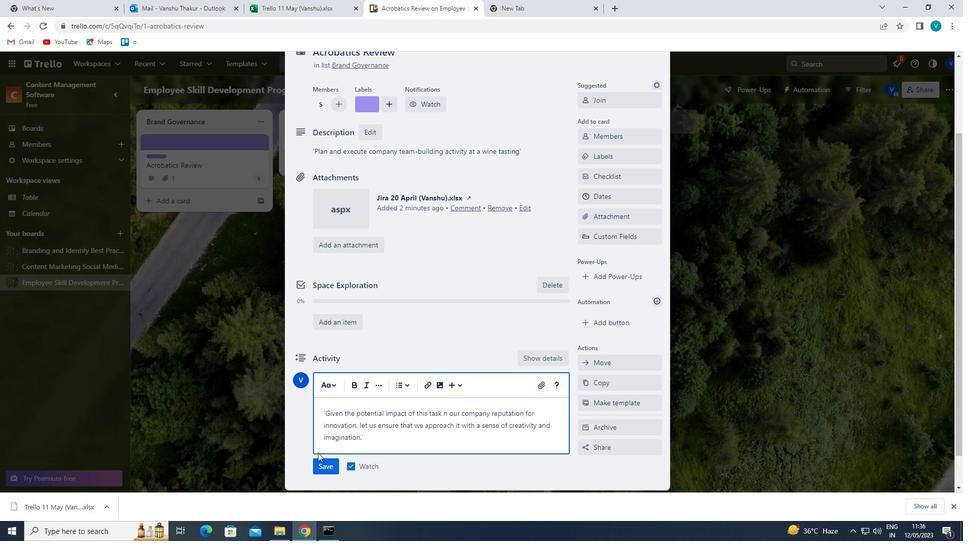 
Action: Mouse pressed left at (325, 464)
Screenshot: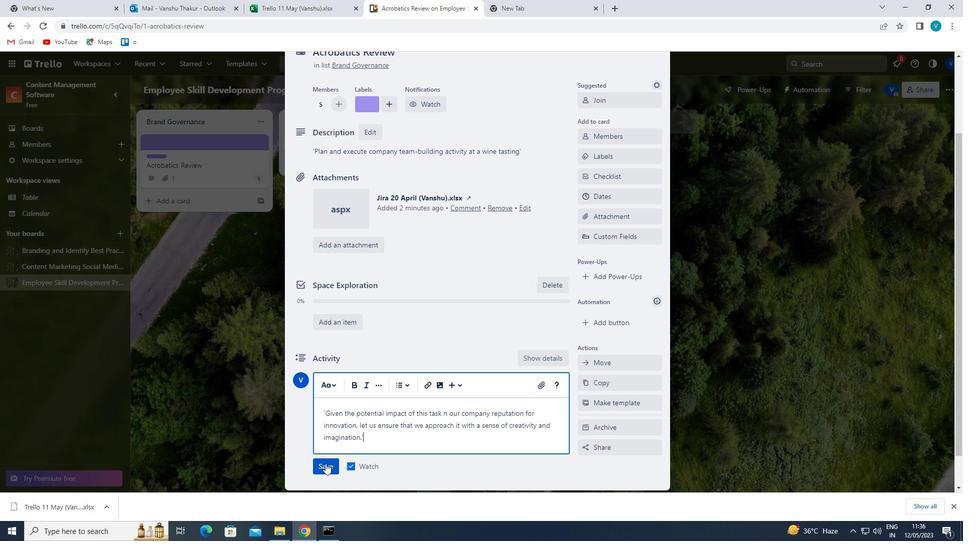 
Action: Mouse moved to (629, 200)
Screenshot: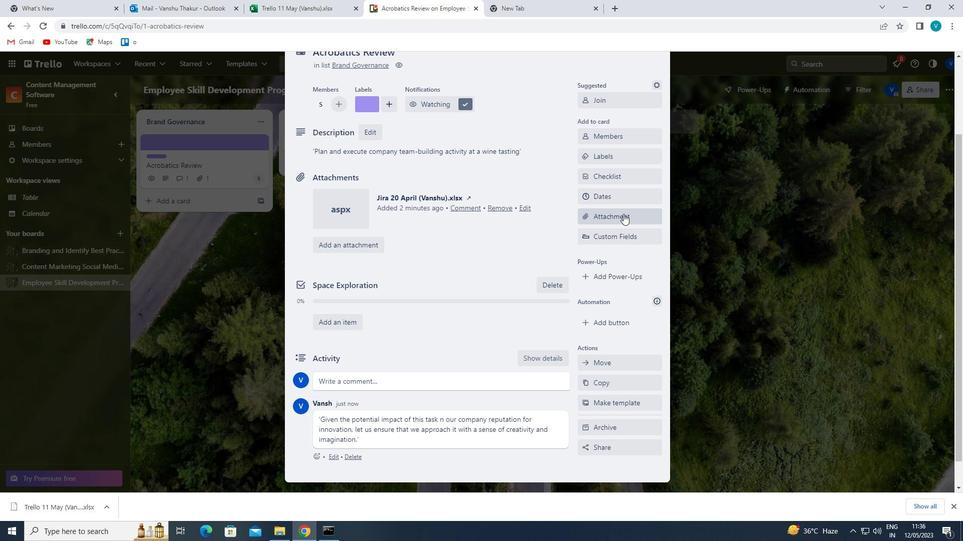 
Action: Mouse pressed left at (629, 200)
Screenshot: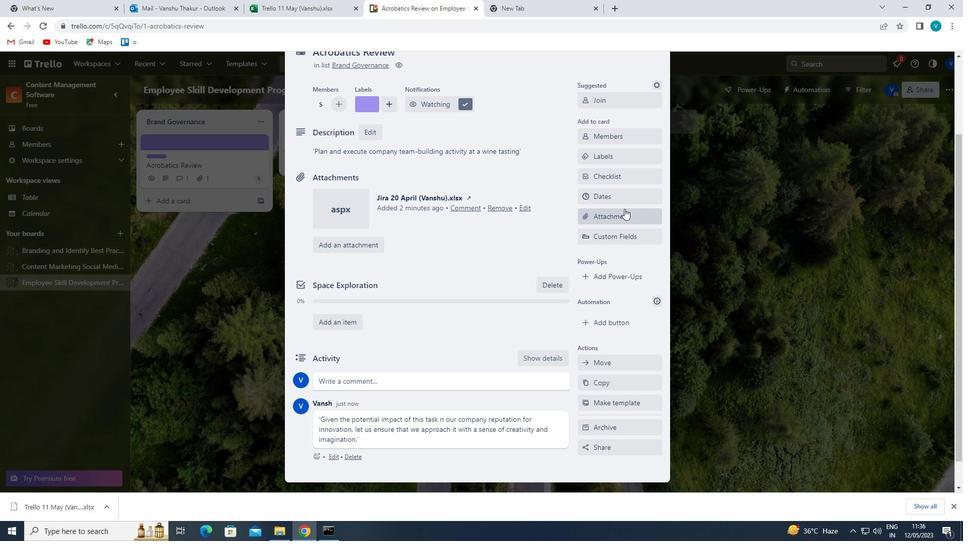 
Action: Mouse moved to (588, 274)
Screenshot: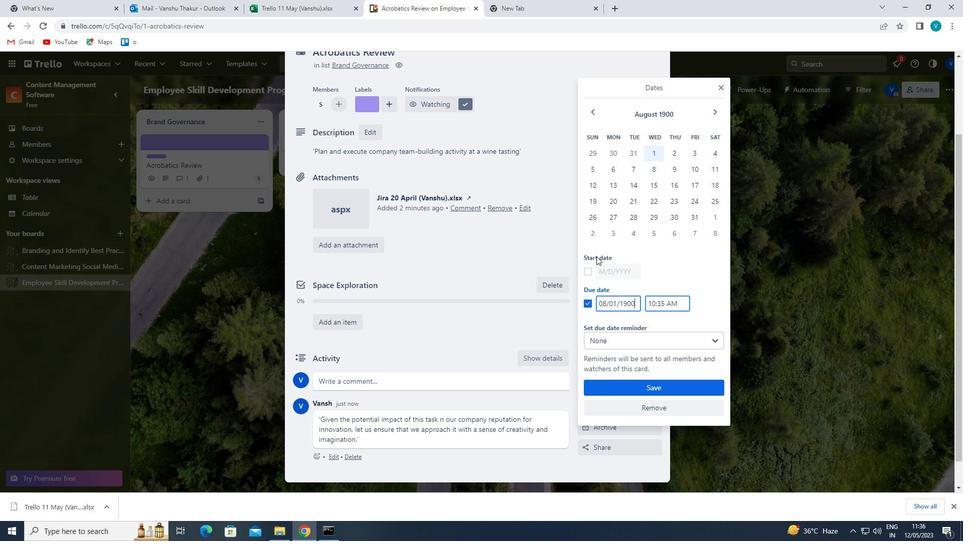 
Action: Mouse pressed left at (588, 274)
Screenshot: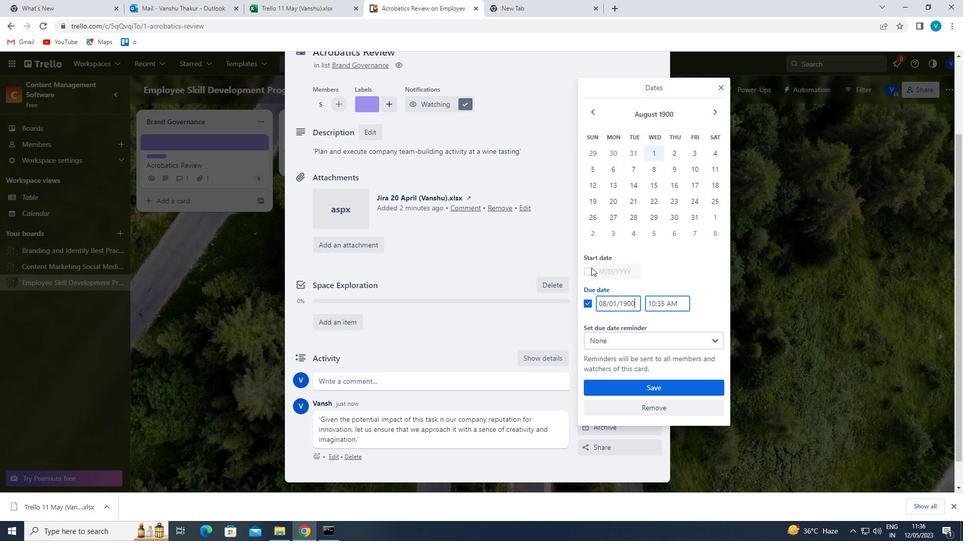 
Action: Mouse moved to (604, 268)
Screenshot: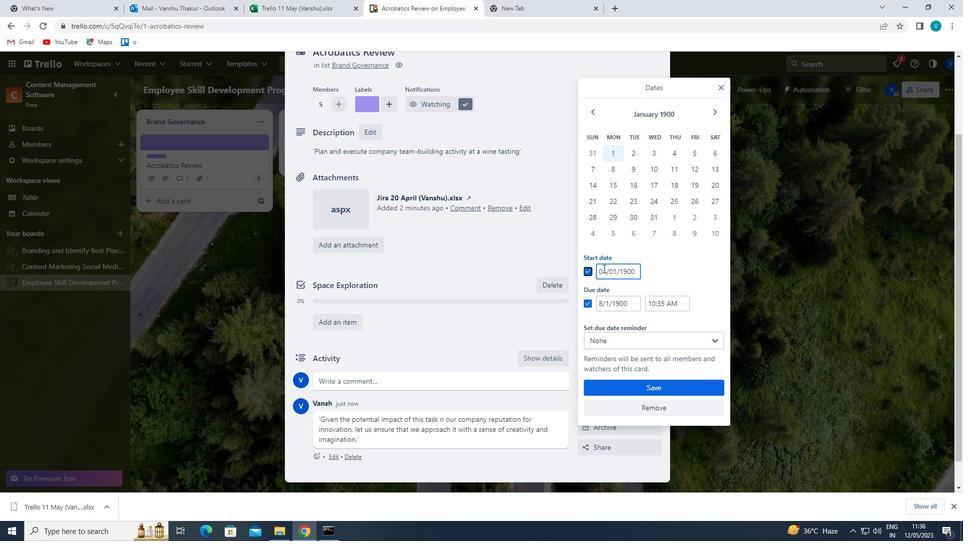 
Action: Mouse pressed left at (604, 268)
Screenshot: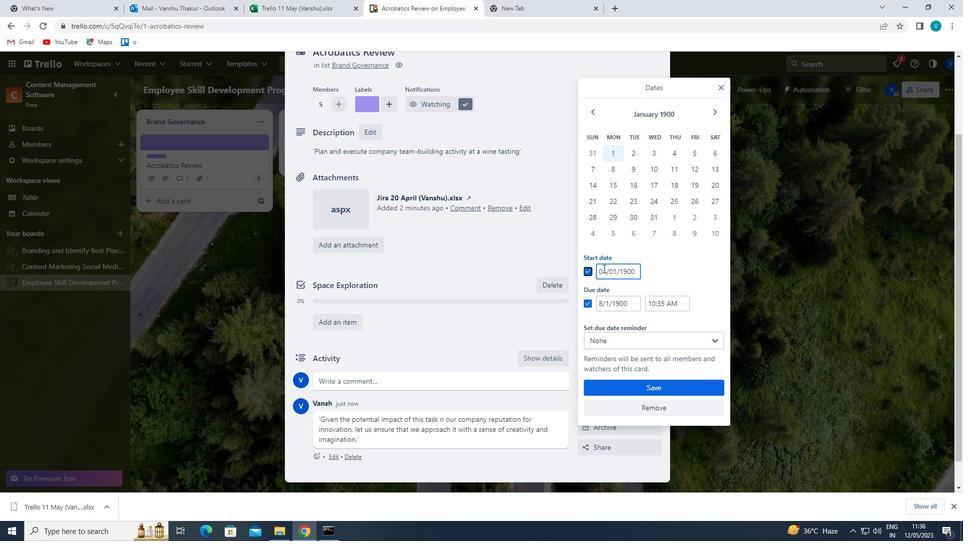 
Action: Mouse moved to (606, 268)
Screenshot: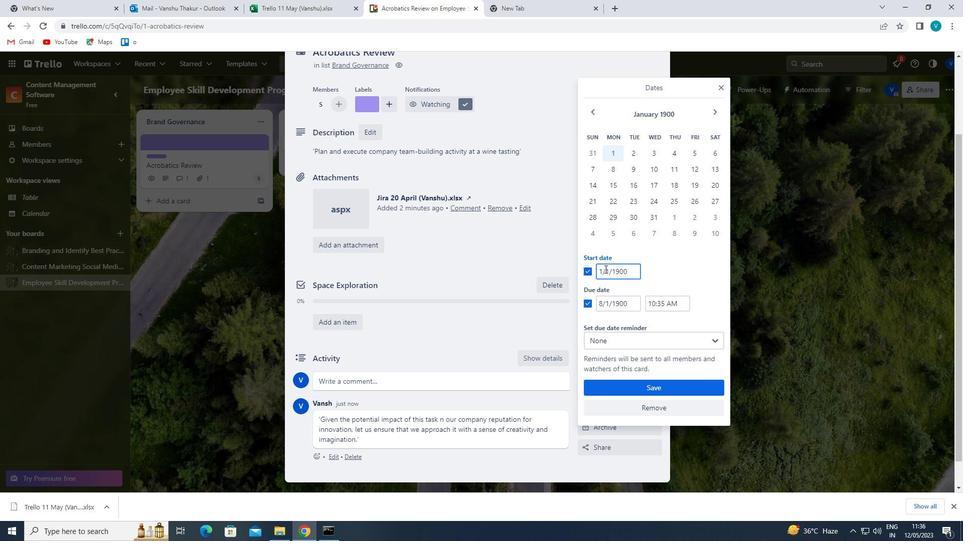 
Action: Key pressed <Key.backspace>2
Screenshot: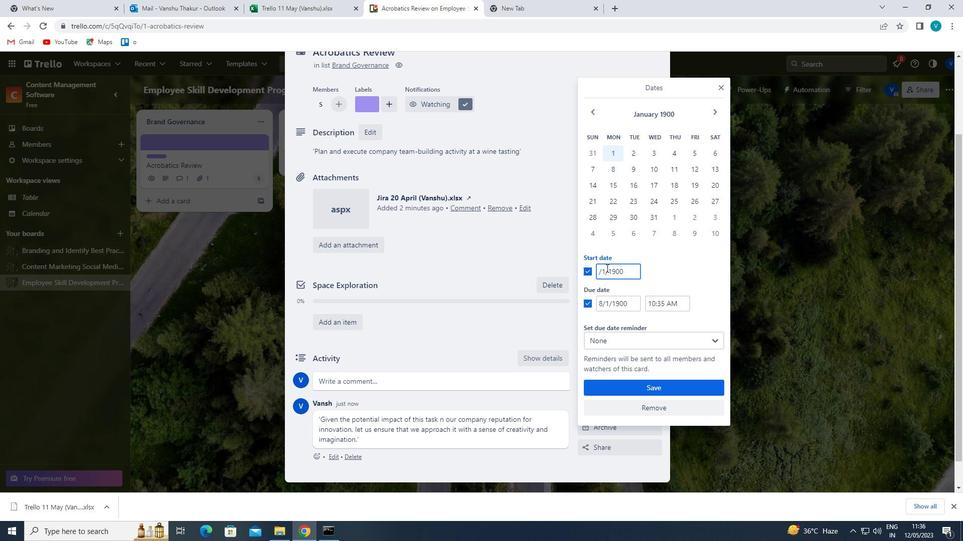 
Action: Mouse moved to (603, 306)
Screenshot: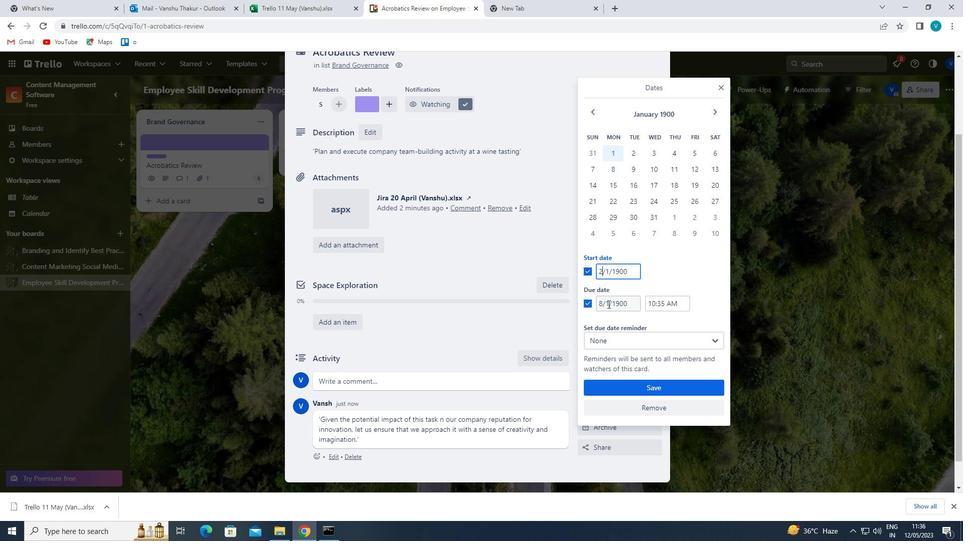 
Action: Mouse pressed left at (603, 306)
Screenshot: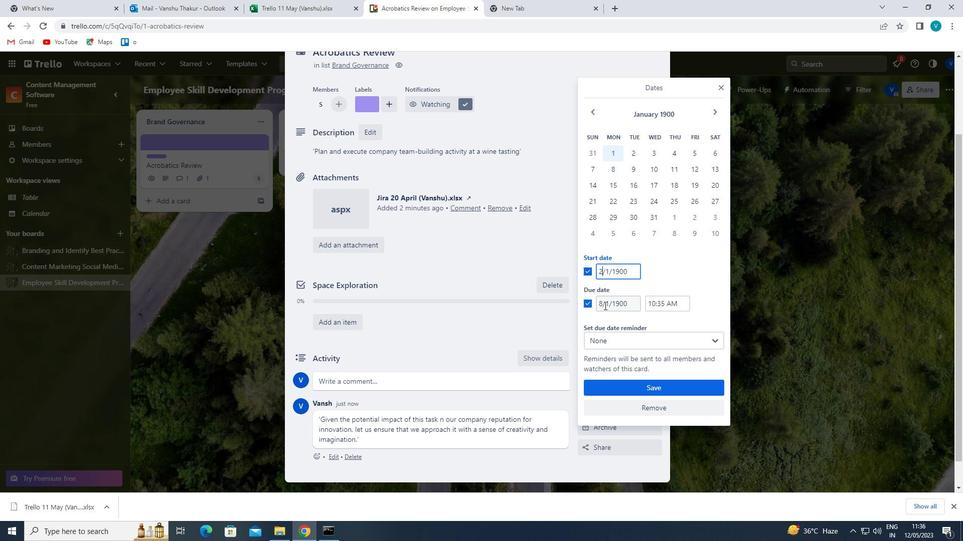 
Action: Mouse moved to (597, 314)
Screenshot: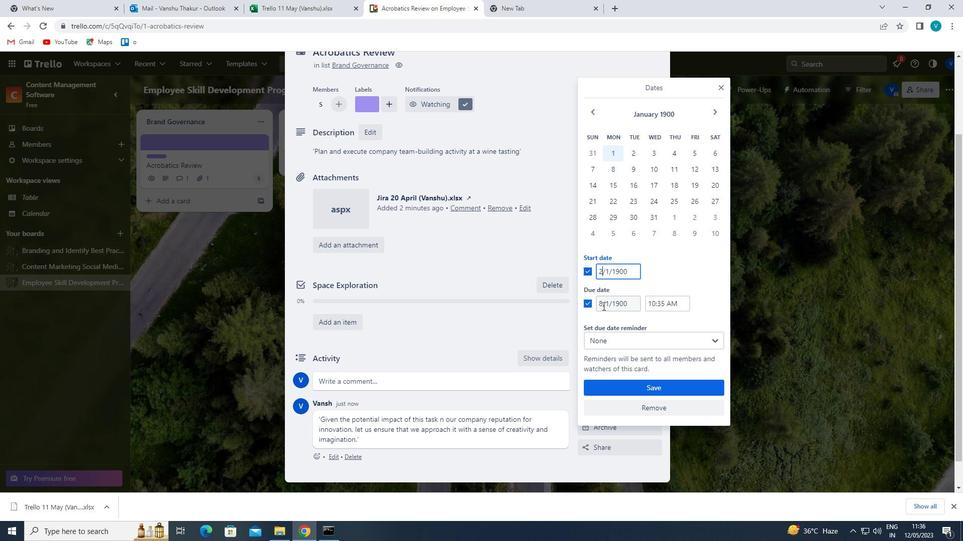 
Action: Key pressed <Key.backspace>9
Screenshot: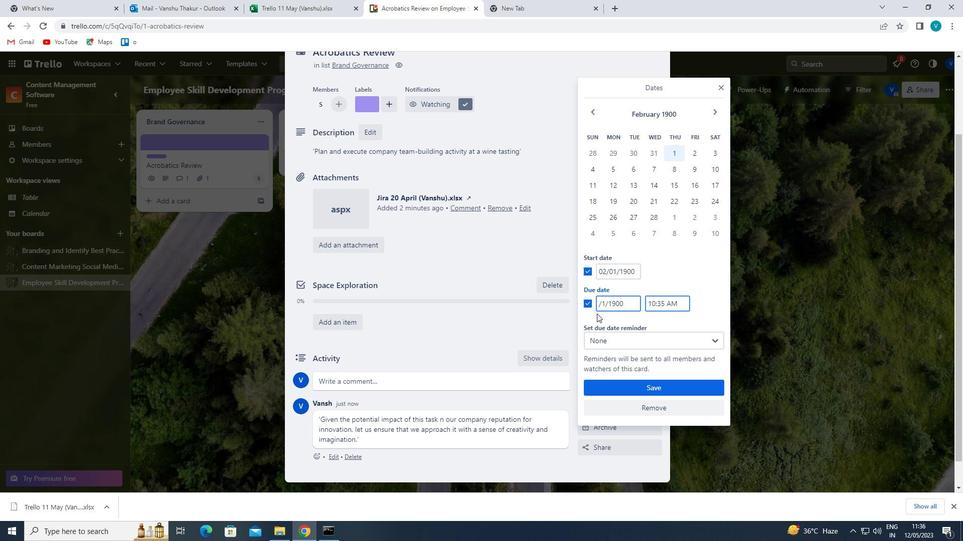 
Action: Mouse moved to (622, 388)
Screenshot: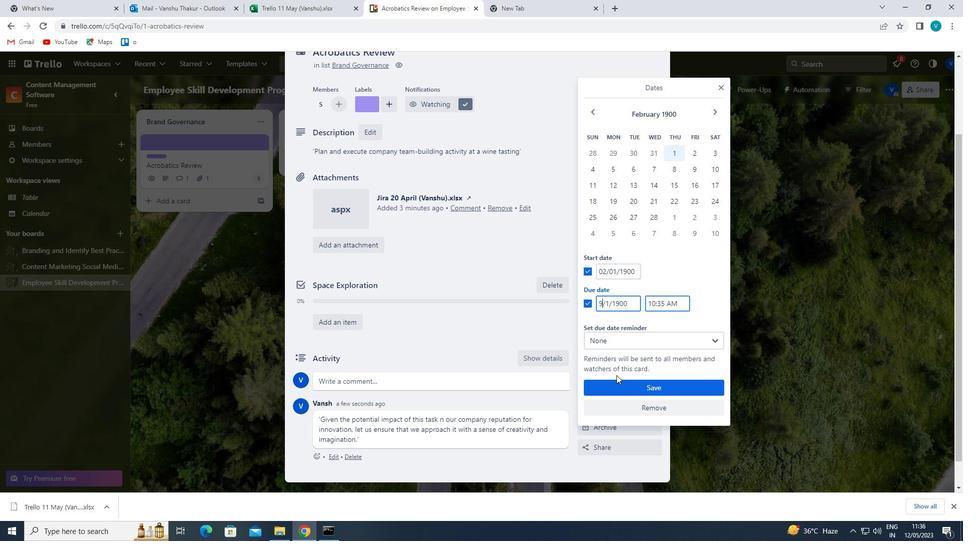 
Action: Mouse pressed left at (622, 388)
Screenshot: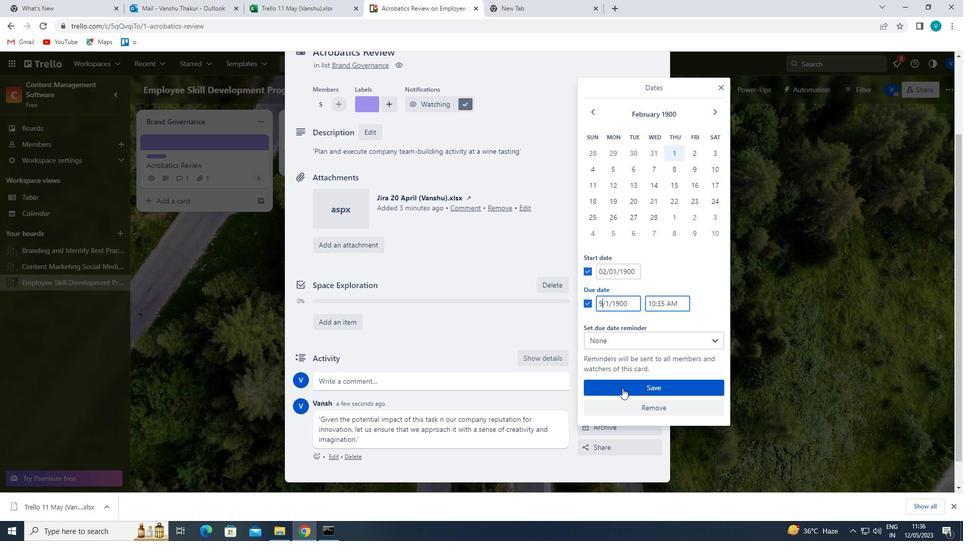 
